 Task: Find connections with filter location Rabkavi with filter topic #productivitywith filter profile language German with filter current company PINKVILLA with filter school ICFAI Business School with filter industry Technology, Information and Media with filter service category Home Networking with filter keywords title Couples Counselor
Action: Mouse moved to (476, 49)
Screenshot: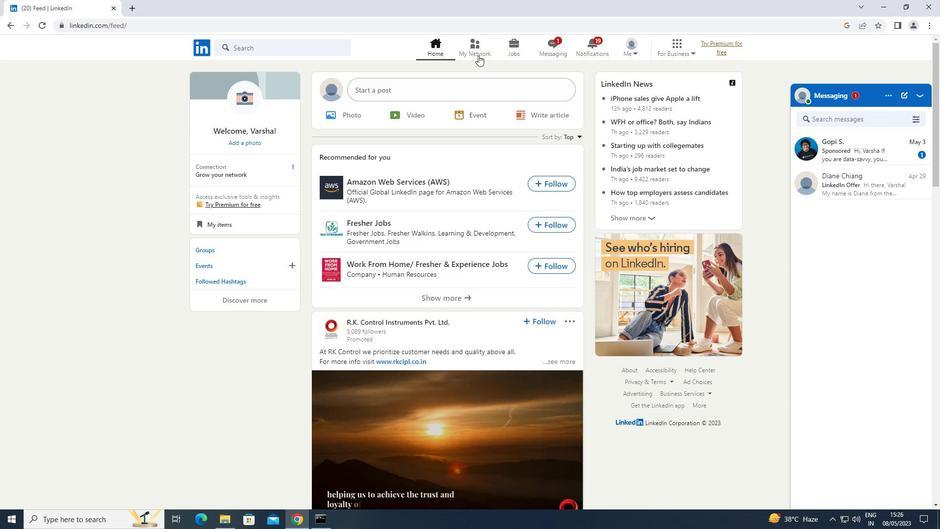 
Action: Mouse pressed left at (476, 49)
Screenshot: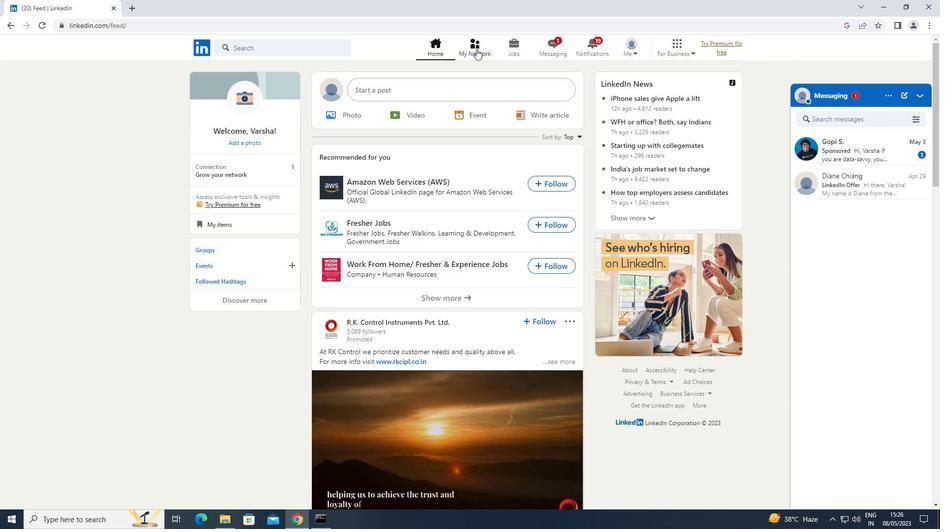 
Action: Mouse moved to (267, 102)
Screenshot: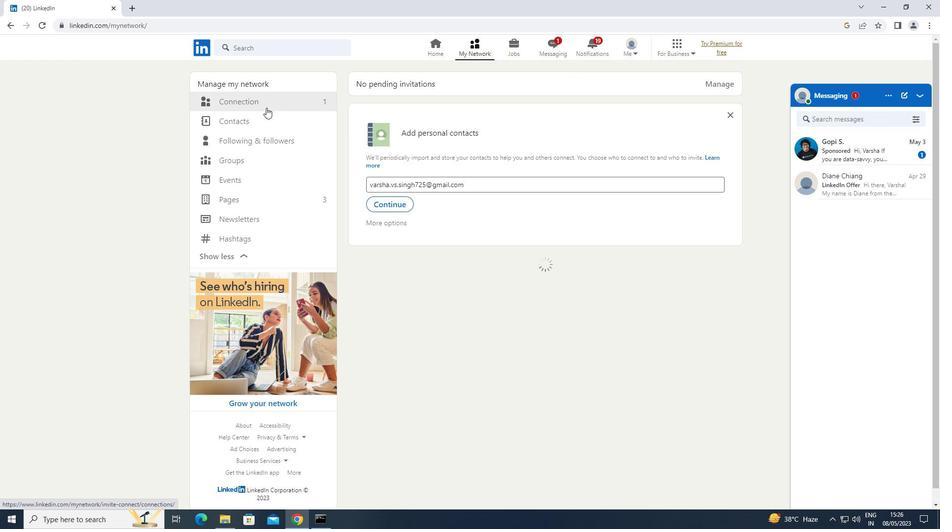 
Action: Mouse pressed left at (267, 102)
Screenshot: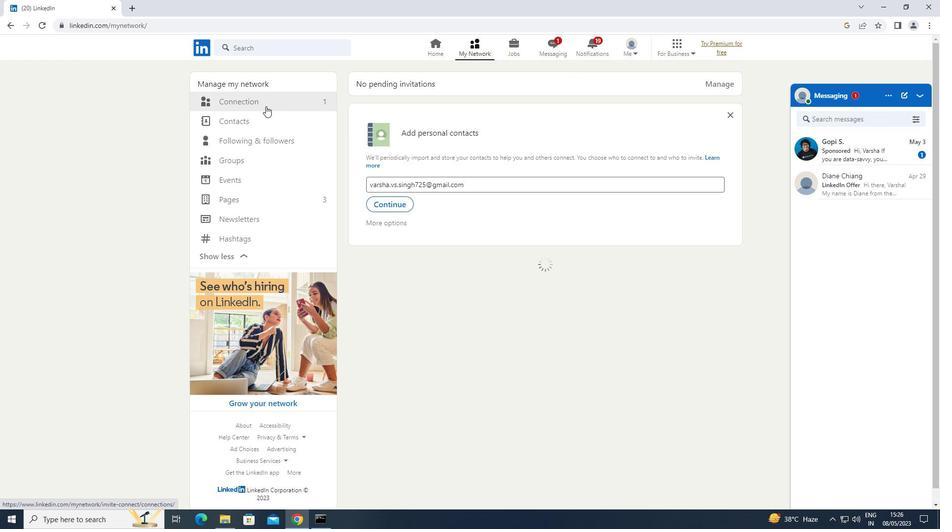 
Action: Mouse moved to (551, 103)
Screenshot: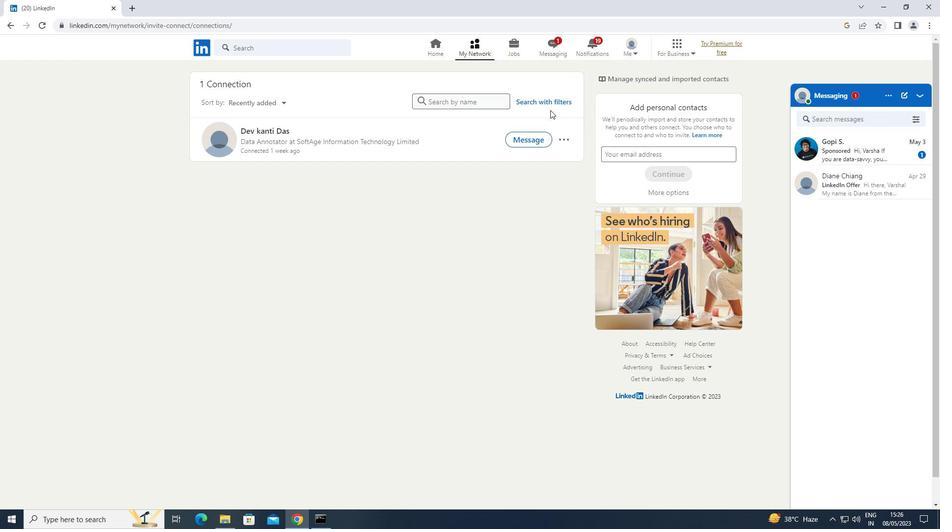 
Action: Mouse pressed left at (551, 103)
Screenshot: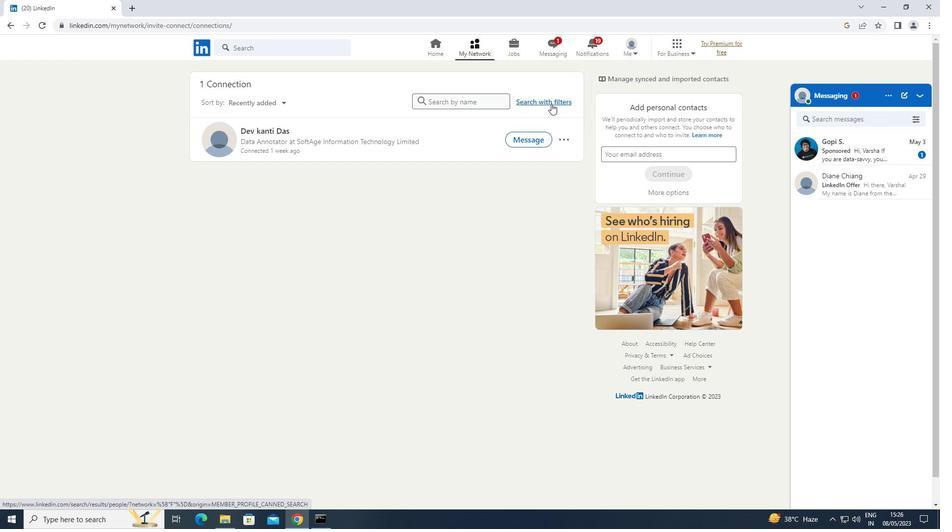 
Action: Mouse moved to (498, 70)
Screenshot: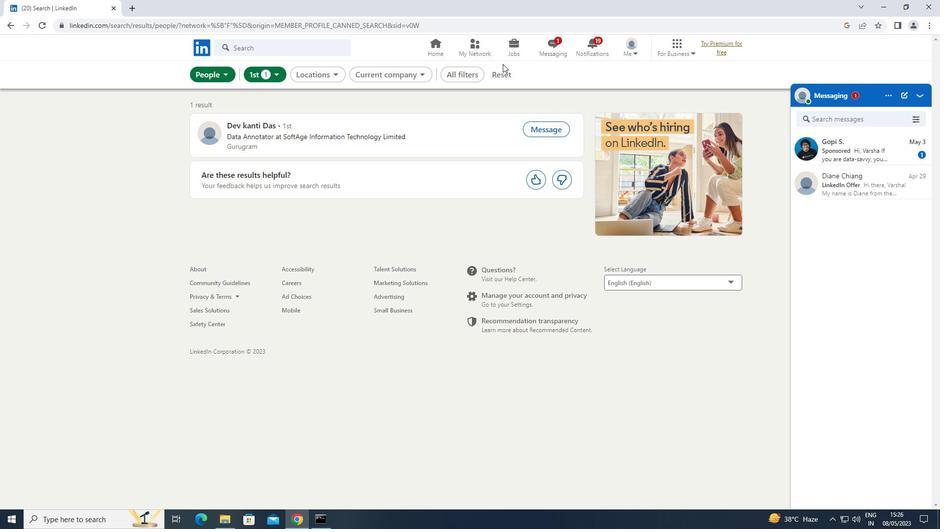 
Action: Mouse pressed left at (498, 70)
Screenshot: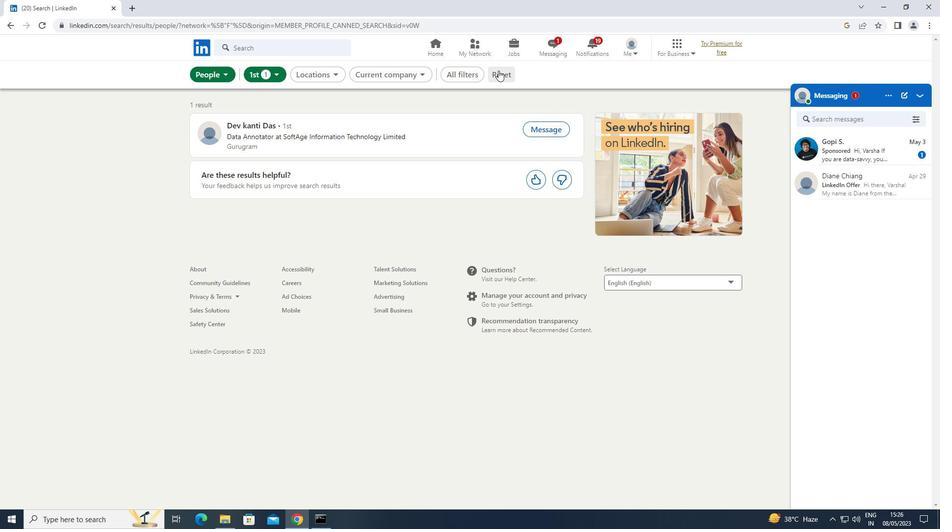
Action: Mouse moved to (493, 74)
Screenshot: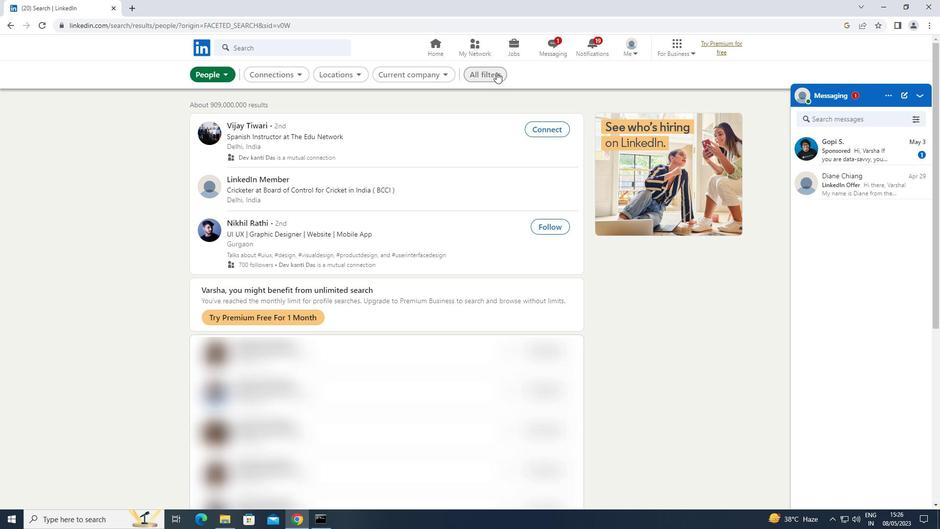 
Action: Mouse pressed left at (493, 74)
Screenshot: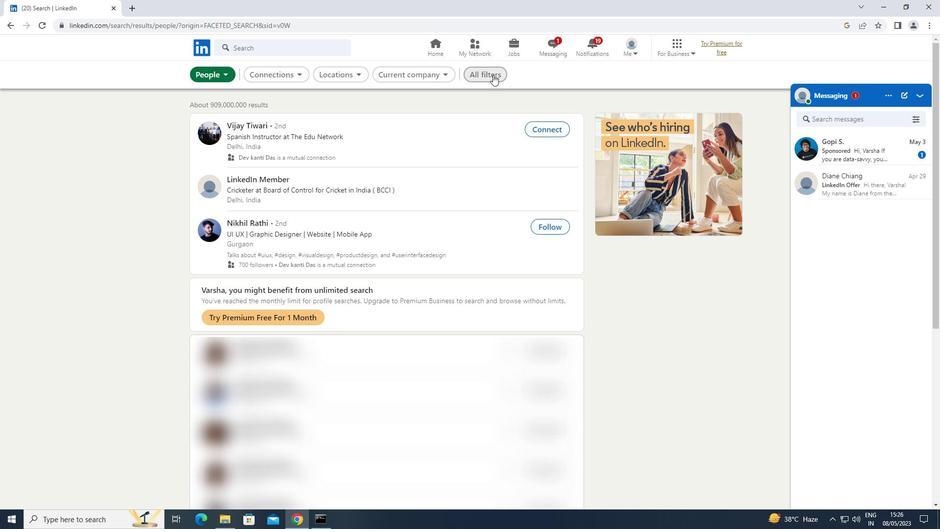 
Action: Mouse moved to (757, 193)
Screenshot: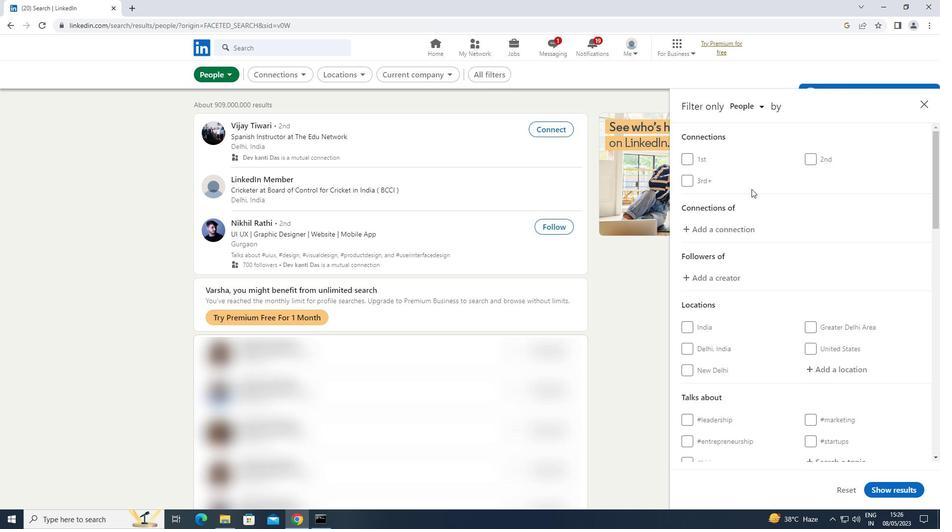 
Action: Mouse scrolled (757, 192) with delta (0, 0)
Screenshot: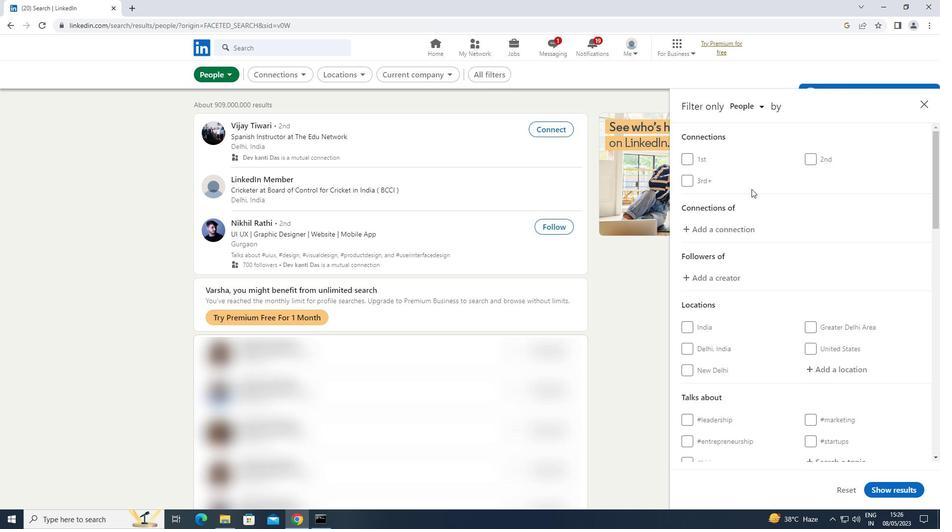 
Action: Mouse moved to (759, 194)
Screenshot: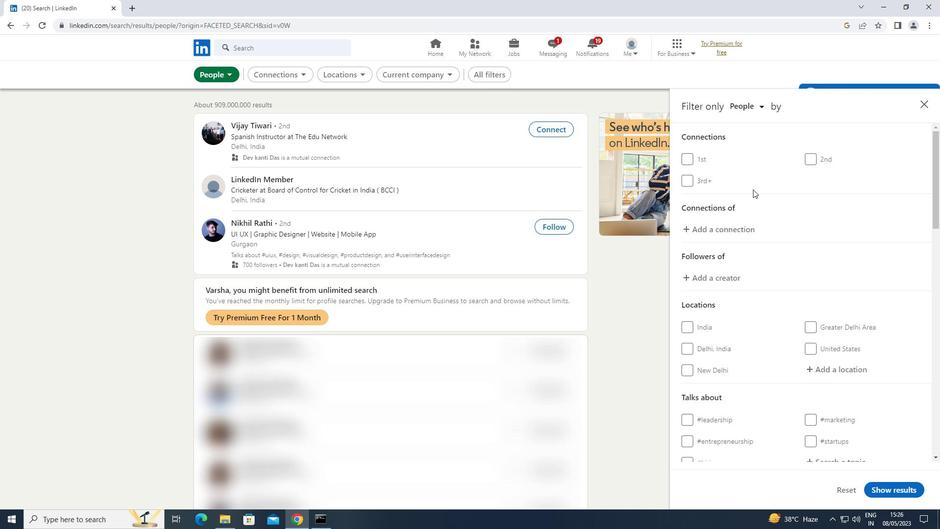 
Action: Mouse scrolled (759, 194) with delta (0, 0)
Screenshot: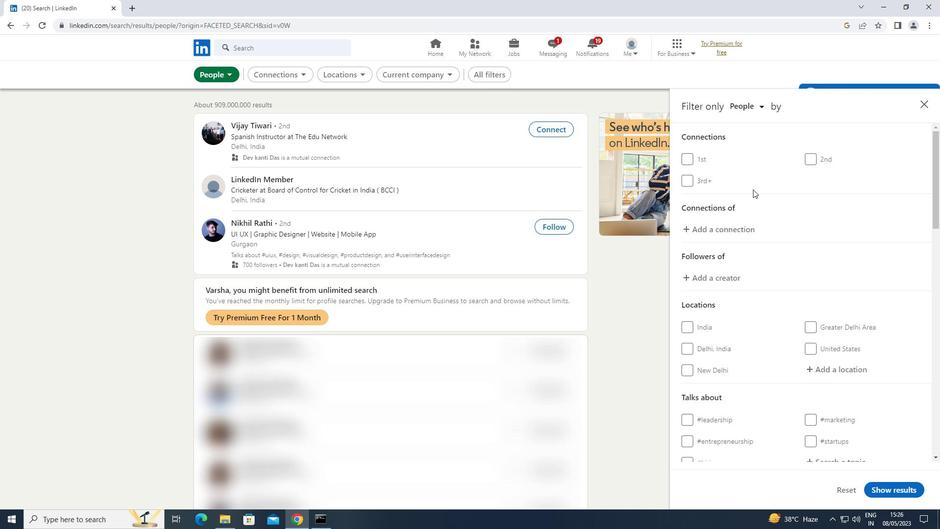
Action: Mouse moved to (840, 271)
Screenshot: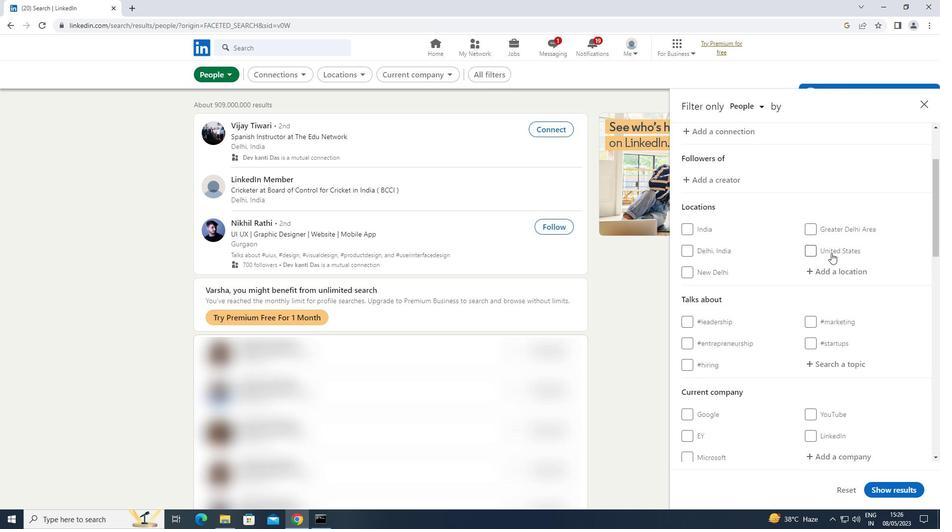 
Action: Mouse pressed left at (840, 271)
Screenshot: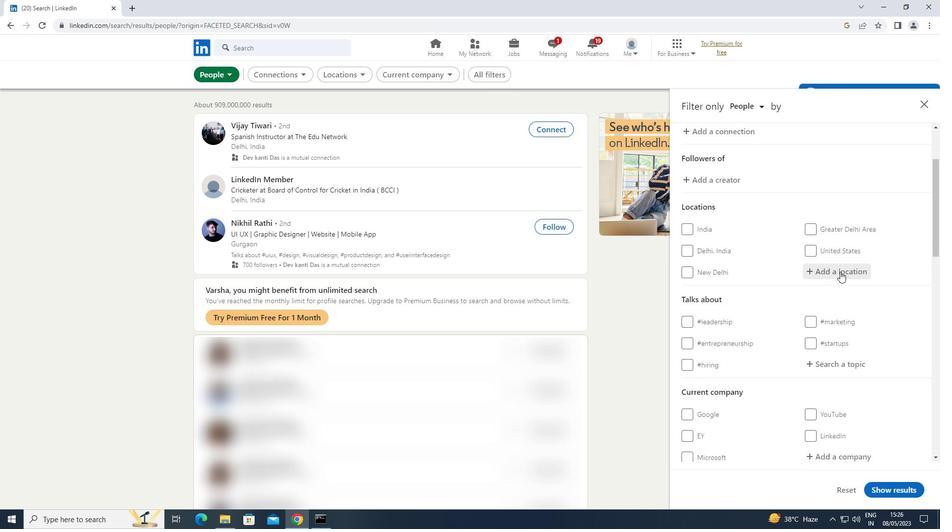 
Action: Mouse moved to (841, 271)
Screenshot: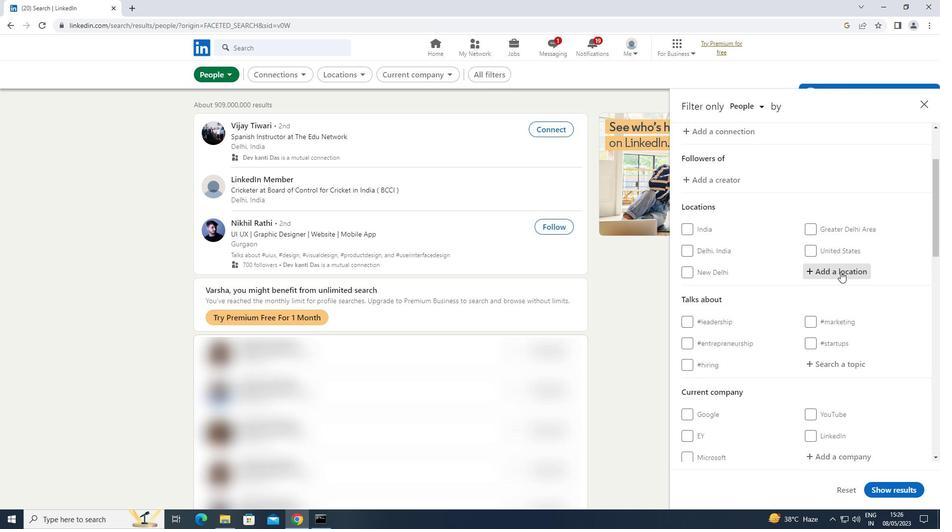 
Action: Key pressed <Key.shift>RABKAVI
Screenshot: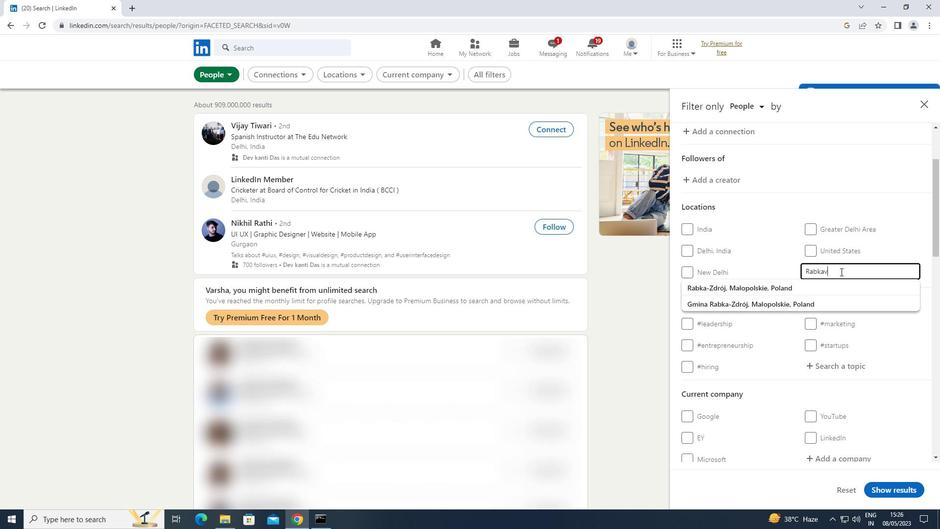 
Action: Mouse moved to (828, 364)
Screenshot: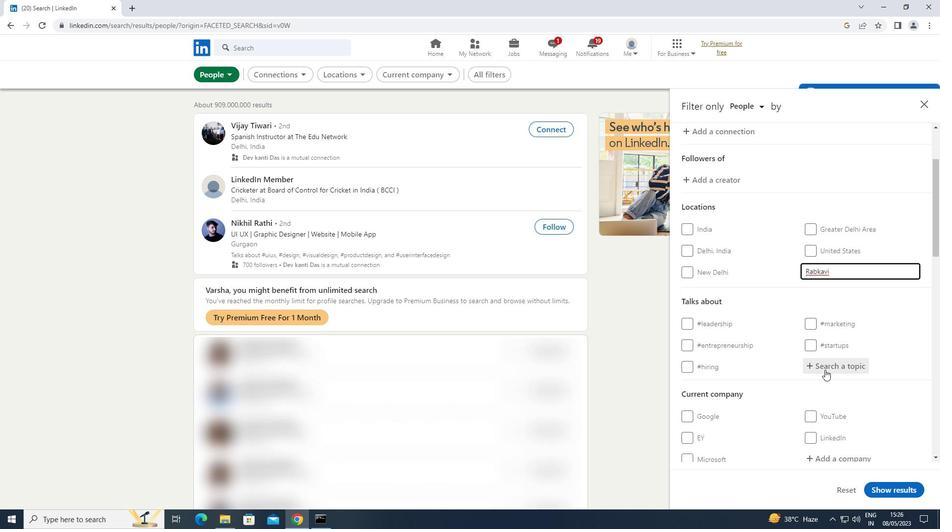 
Action: Mouse pressed left at (828, 364)
Screenshot: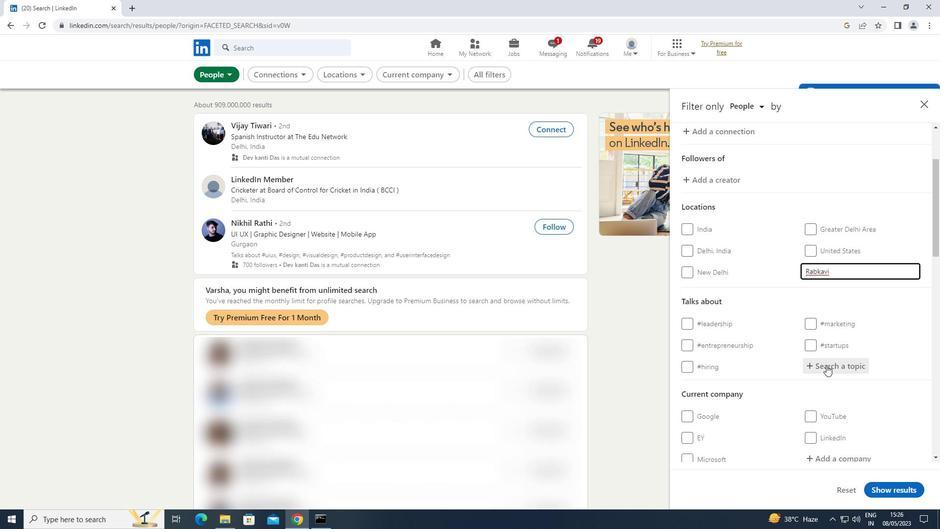 
Action: Key pressed PRODUCTIVITY
Screenshot: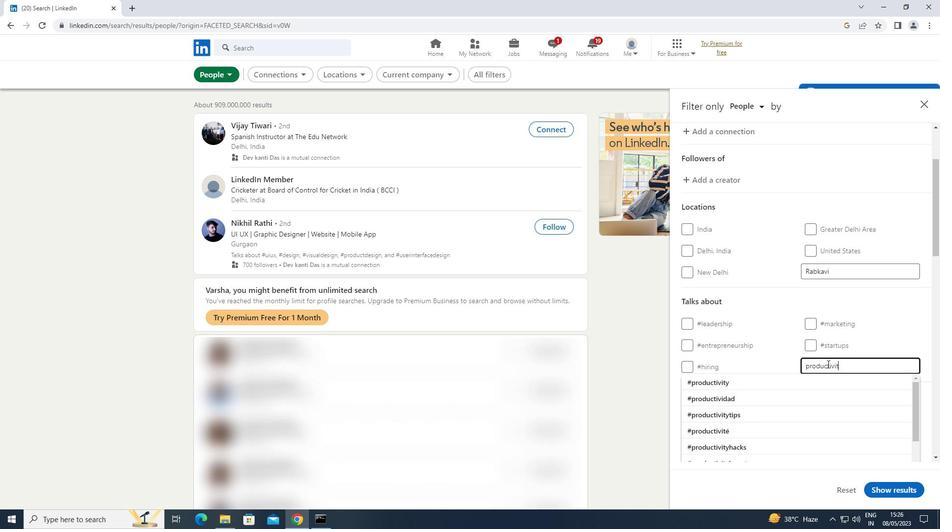 
Action: Mouse moved to (755, 384)
Screenshot: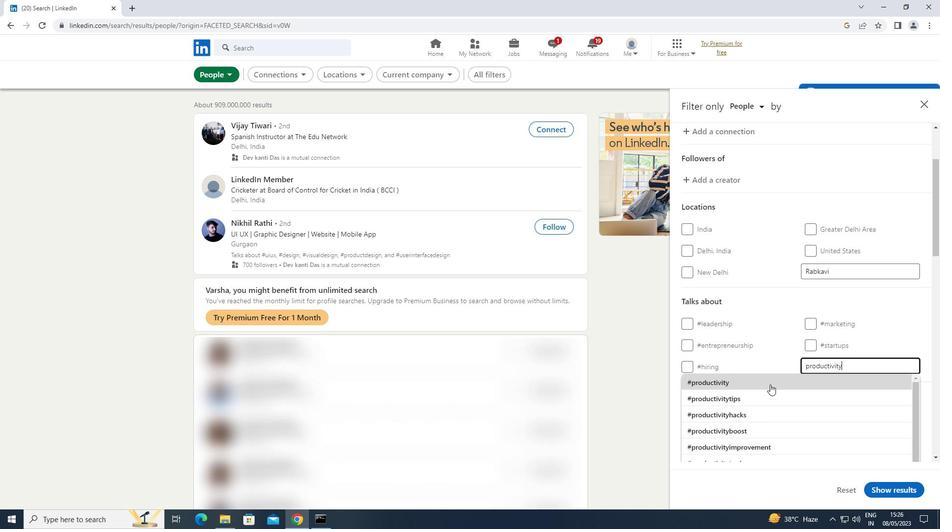 
Action: Mouse pressed left at (755, 384)
Screenshot: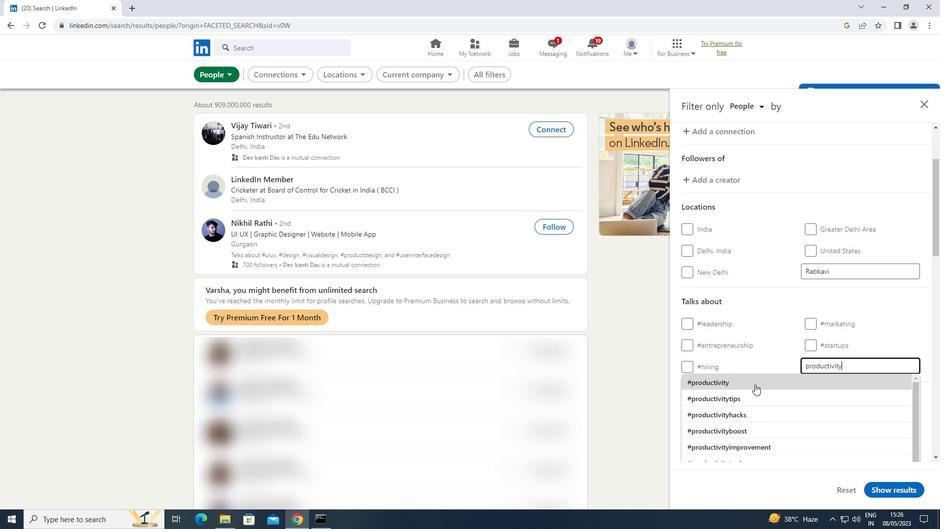 
Action: Mouse scrolled (755, 384) with delta (0, 0)
Screenshot: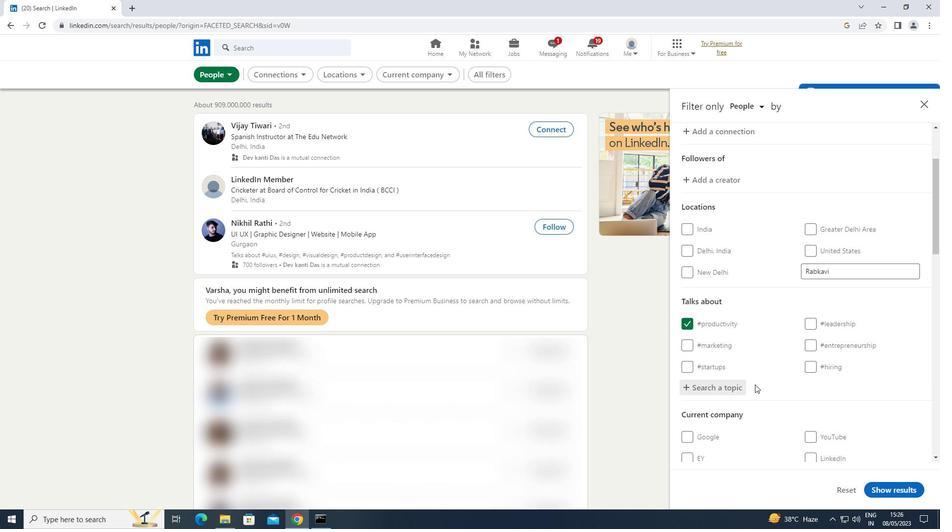 
Action: Mouse scrolled (755, 384) with delta (0, 0)
Screenshot: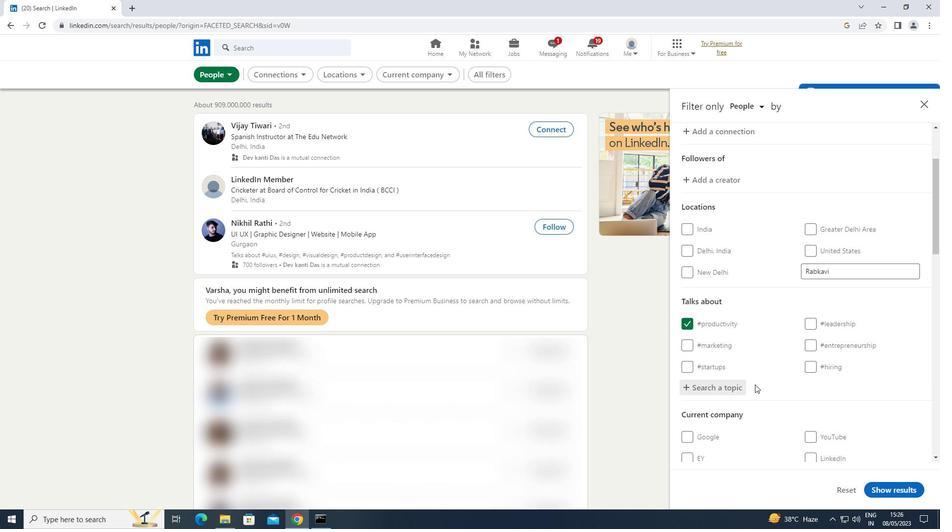 
Action: Mouse moved to (755, 384)
Screenshot: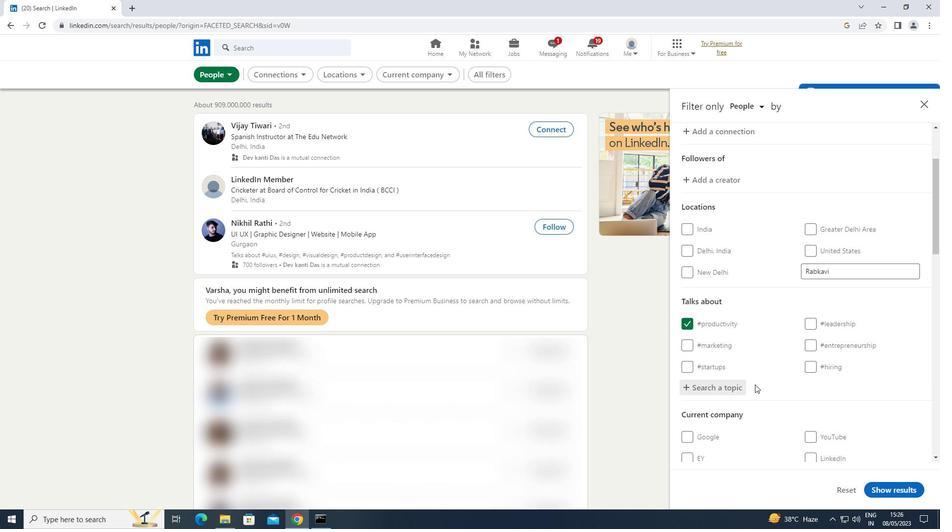 
Action: Mouse scrolled (755, 384) with delta (0, 0)
Screenshot: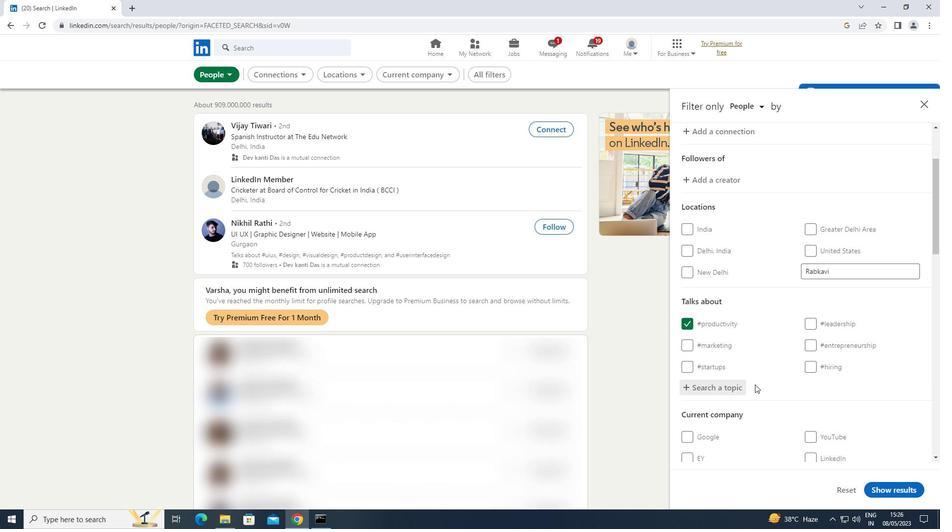 
Action: Mouse scrolled (755, 384) with delta (0, 0)
Screenshot: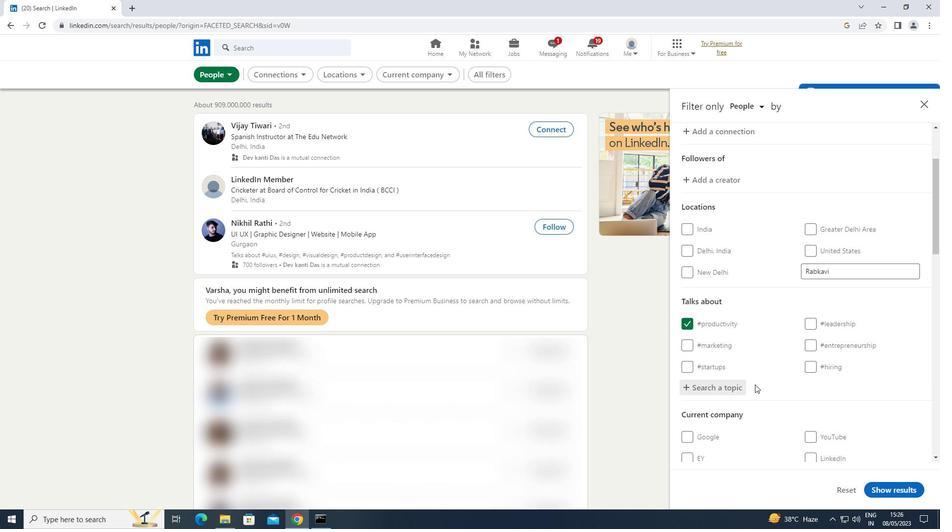 
Action: Mouse moved to (755, 385)
Screenshot: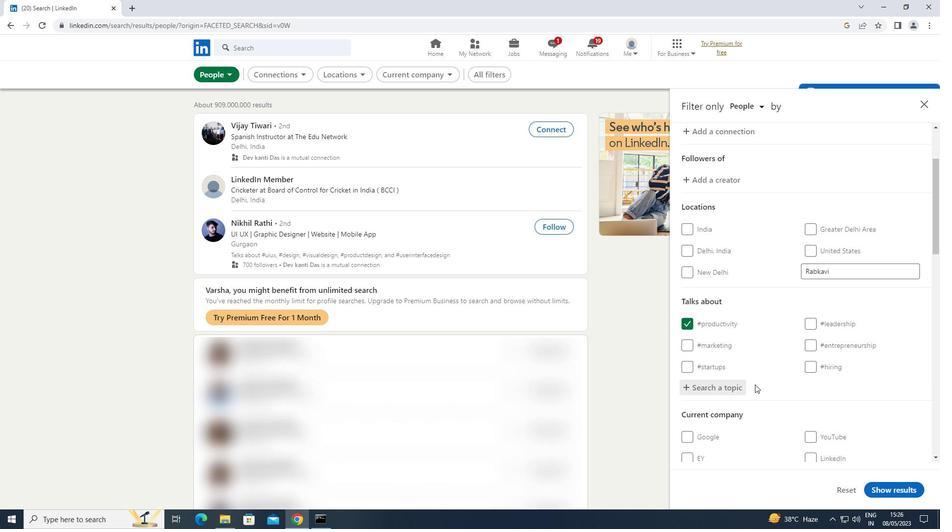 
Action: Mouse scrolled (755, 384) with delta (0, 0)
Screenshot: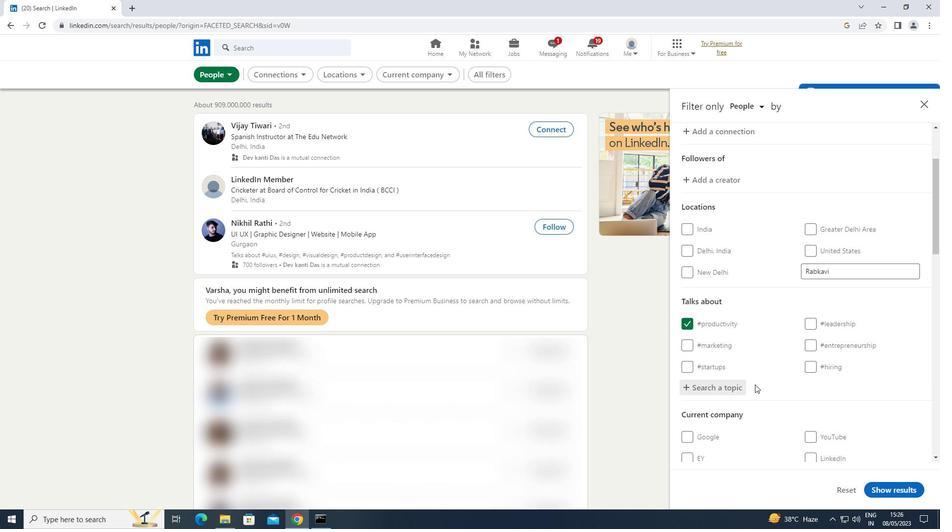 
Action: Mouse moved to (755, 385)
Screenshot: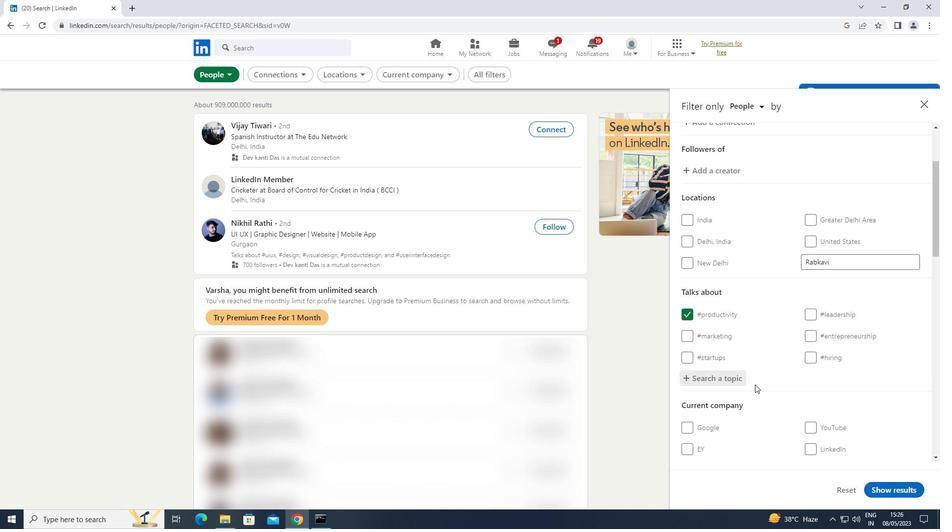 
Action: Mouse scrolled (755, 385) with delta (0, 0)
Screenshot: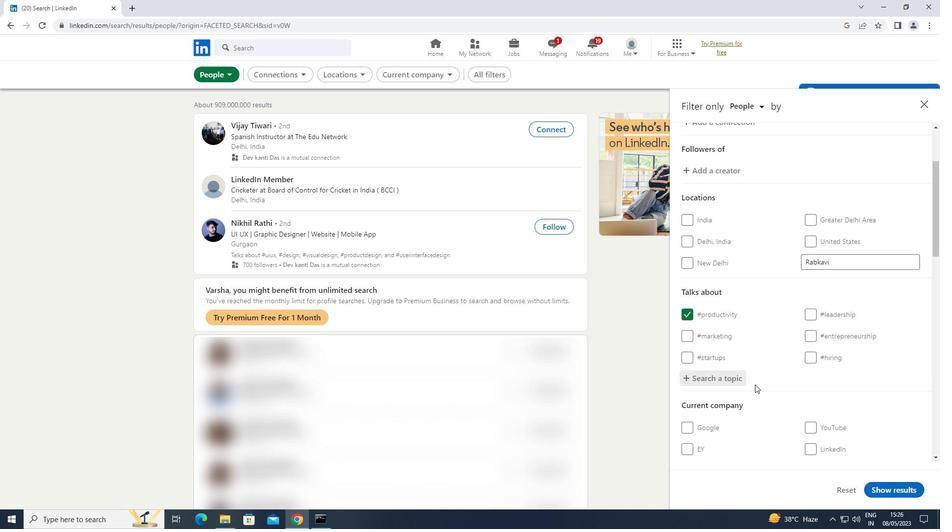
Action: Mouse scrolled (755, 385) with delta (0, 0)
Screenshot: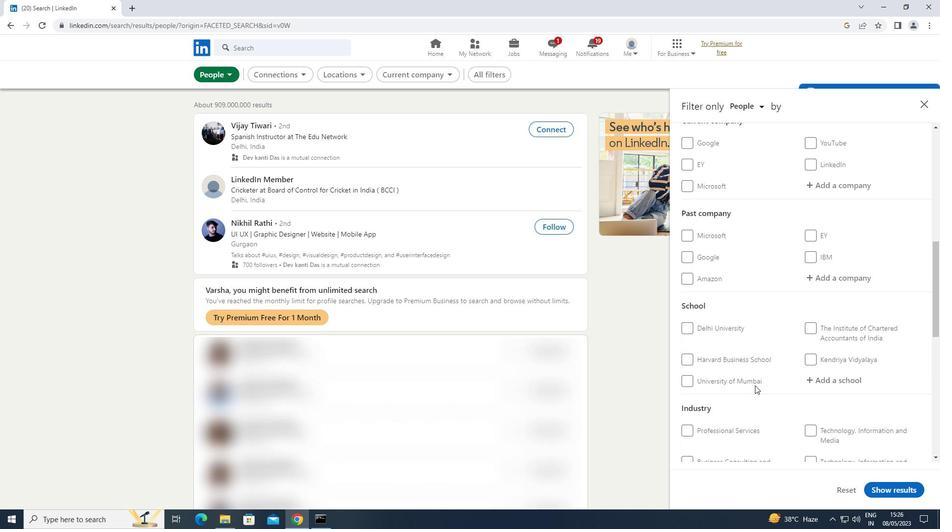 
Action: Mouse scrolled (755, 385) with delta (0, 0)
Screenshot: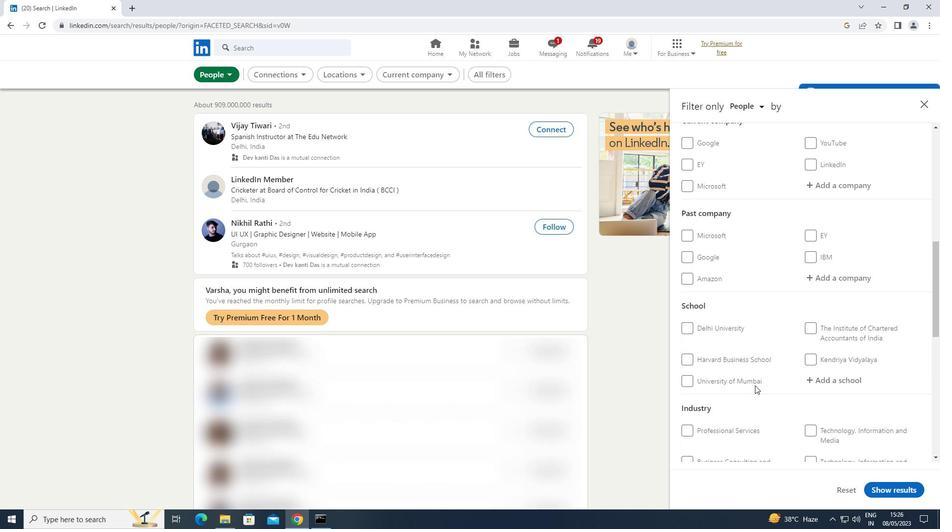 
Action: Mouse scrolled (755, 385) with delta (0, 0)
Screenshot: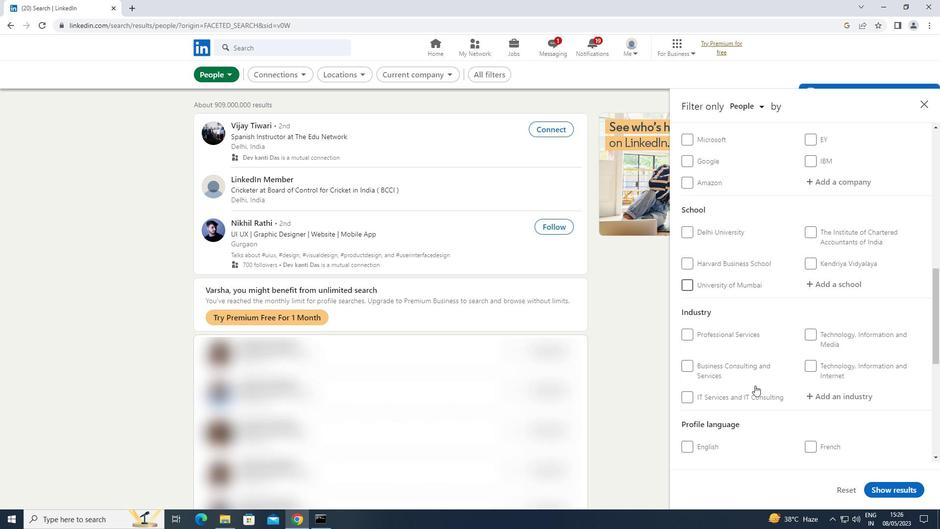 
Action: Mouse moved to (685, 436)
Screenshot: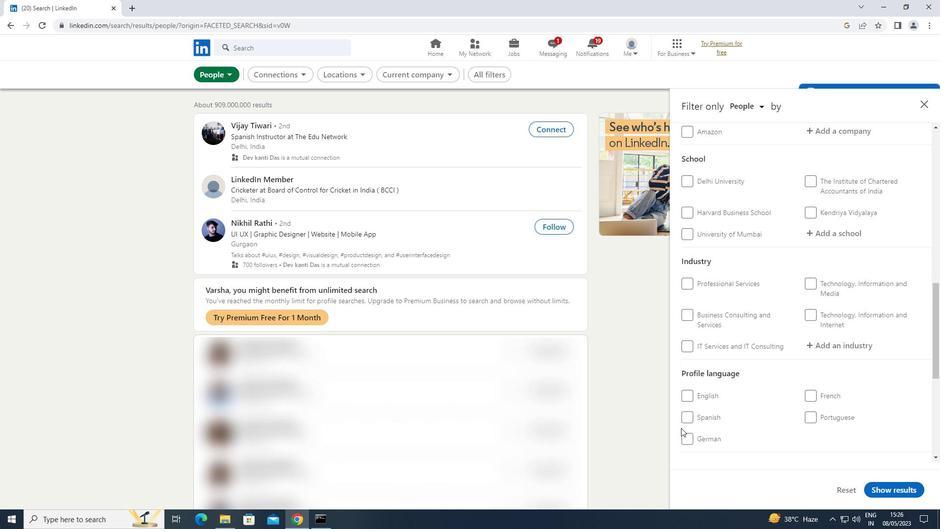 
Action: Mouse pressed left at (685, 436)
Screenshot: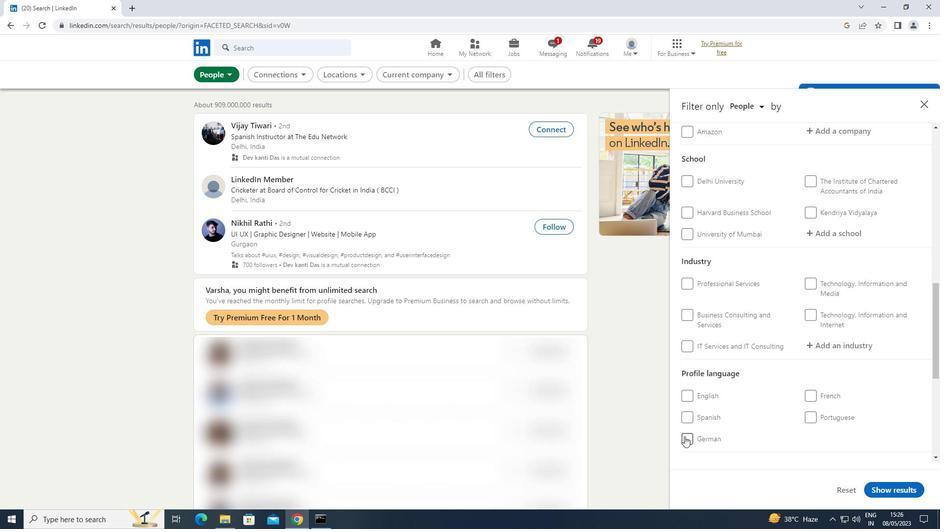 
Action: Mouse moved to (689, 434)
Screenshot: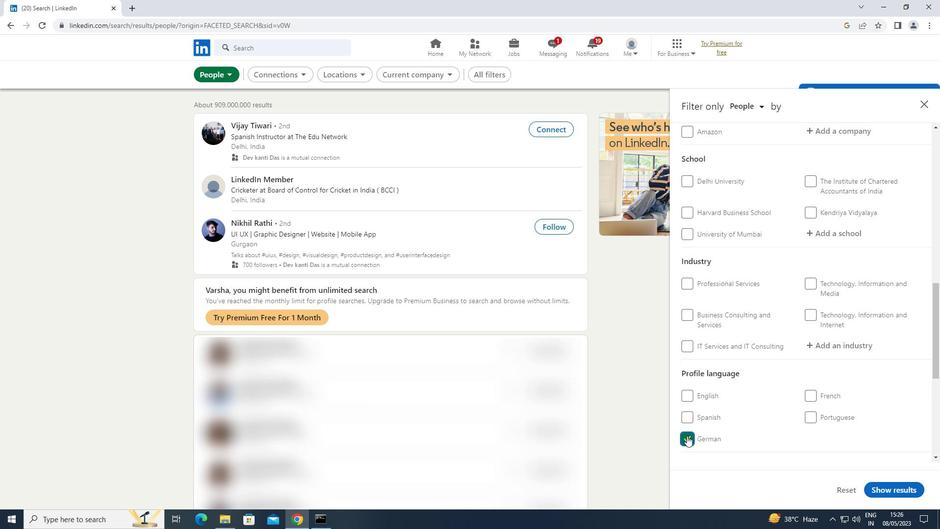 
Action: Mouse scrolled (689, 435) with delta (0, 0)
Screenshot: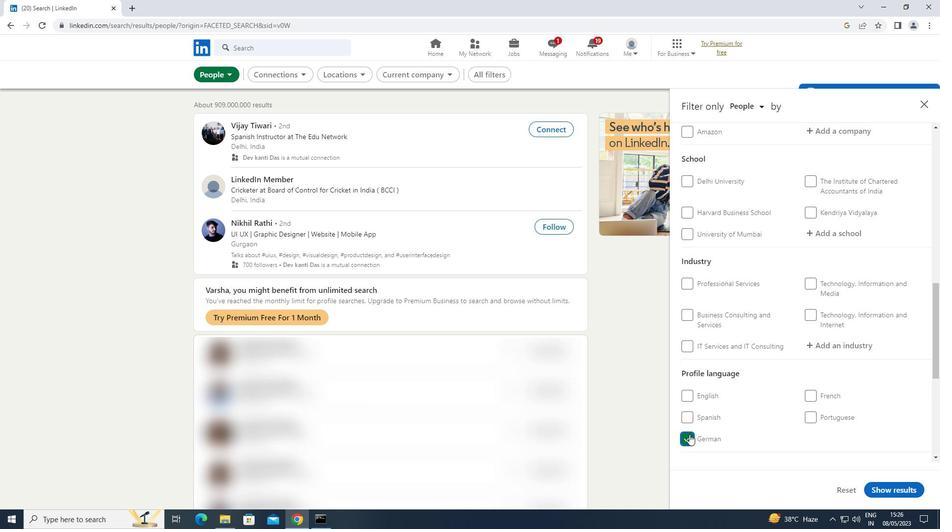 
Action: Mouse scrolled (689, 435) with delta (0, 0)
Screenshot: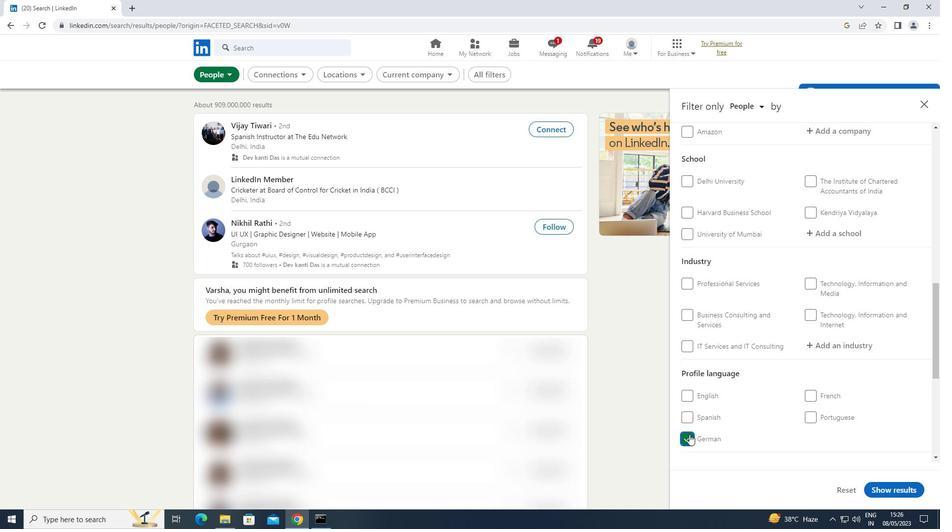 
Action: Mouse moved to (690, 434)
Screenshot: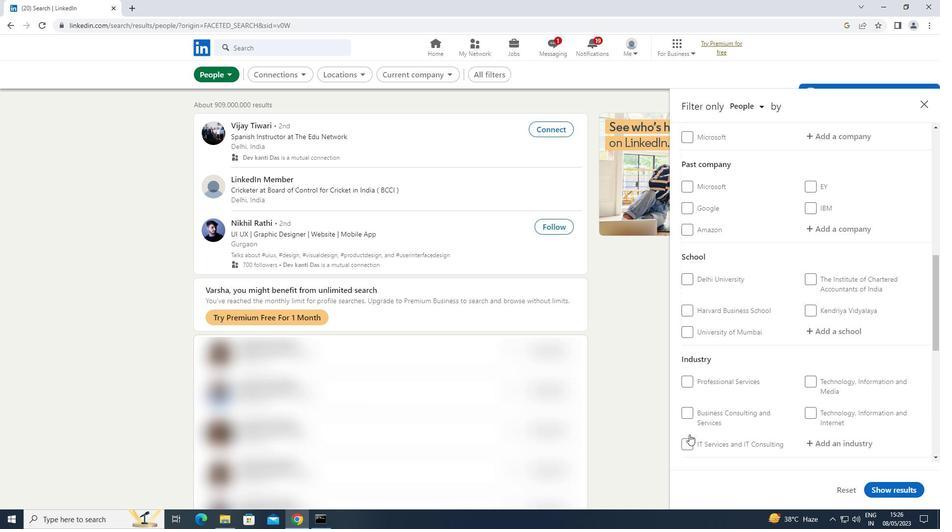 
Action: Mouse scrolled (690, 434) with delta (0, 0)
Screenshot: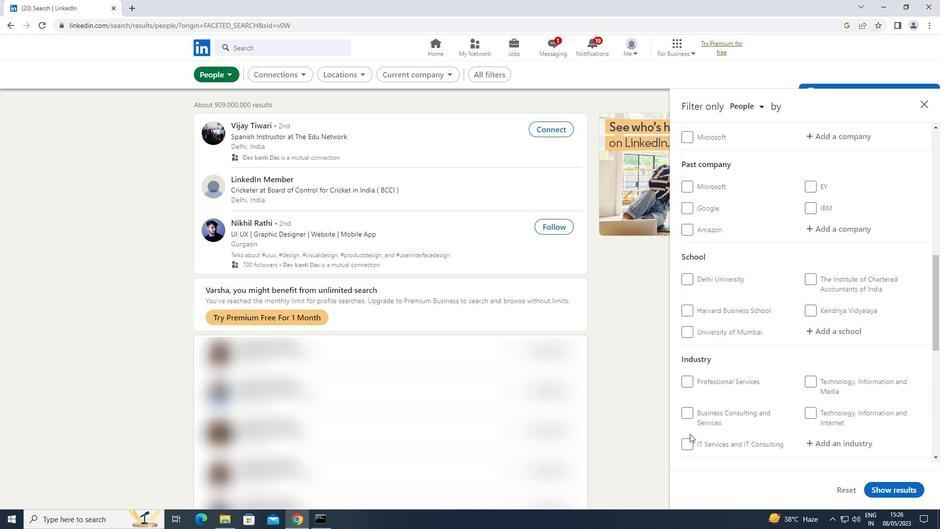 
Action: Mouse scrolled (690, 434) with delta (0, 0)
Screenshot: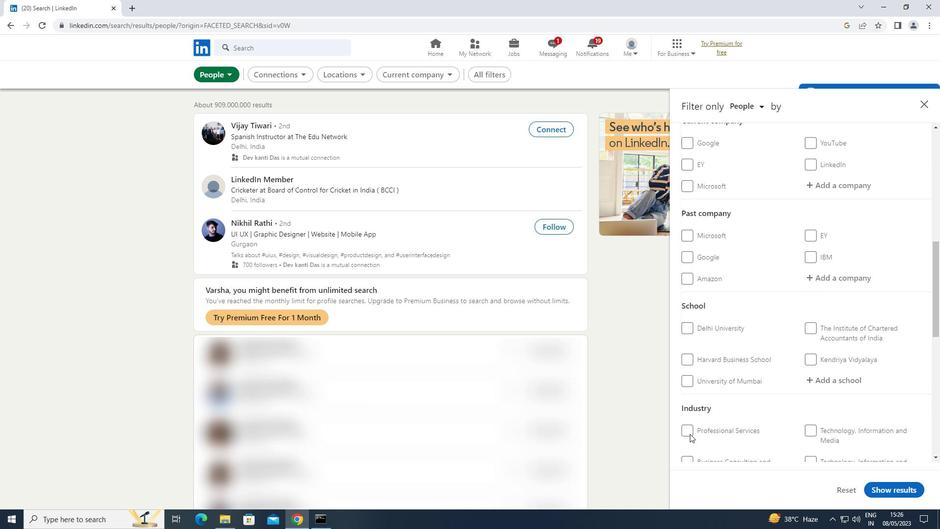 
Action: Mouse moved to (859, 231)
Screenshot: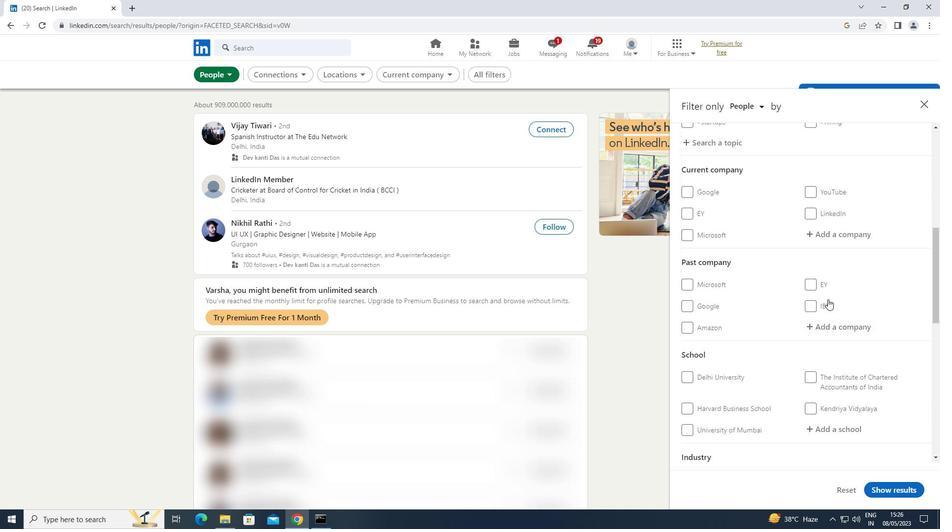 
Action: Mouse pressed left at (859, 231)
Screenshot: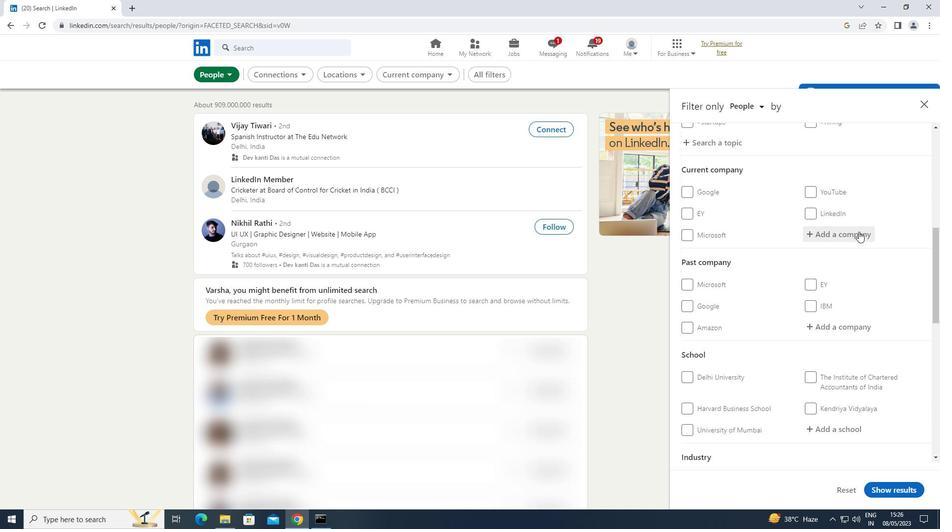 
Action: Key pressed <Key.shift><Key.shift><Key.shift><Key.shift><Key.shift>PINKVILL
Screenshot: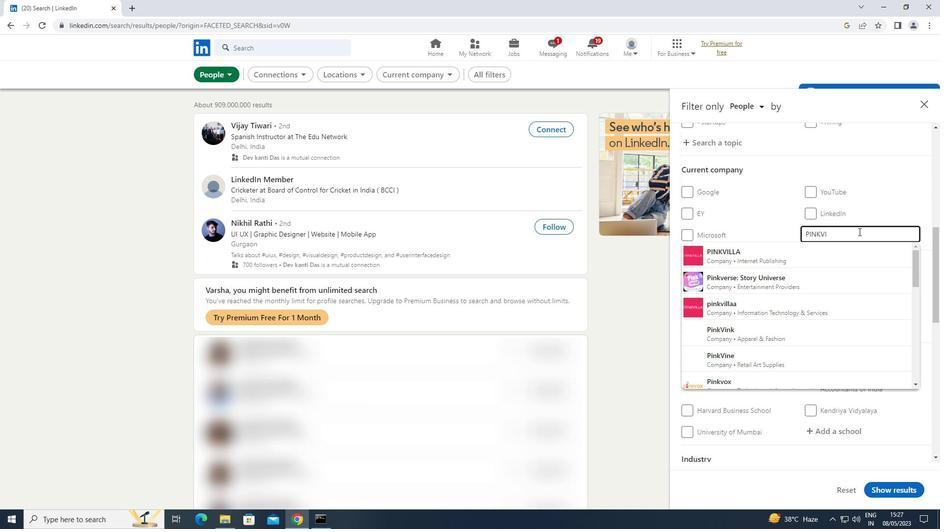 
Action: Mouse moved to (784, 251)
Screenshot: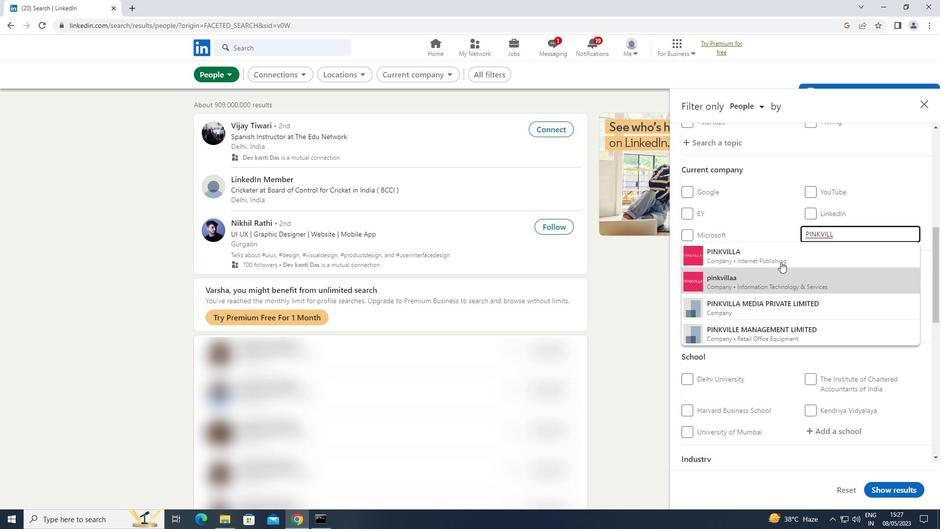 
Action: Mouse pressed left at (784, 251)
Screenshot: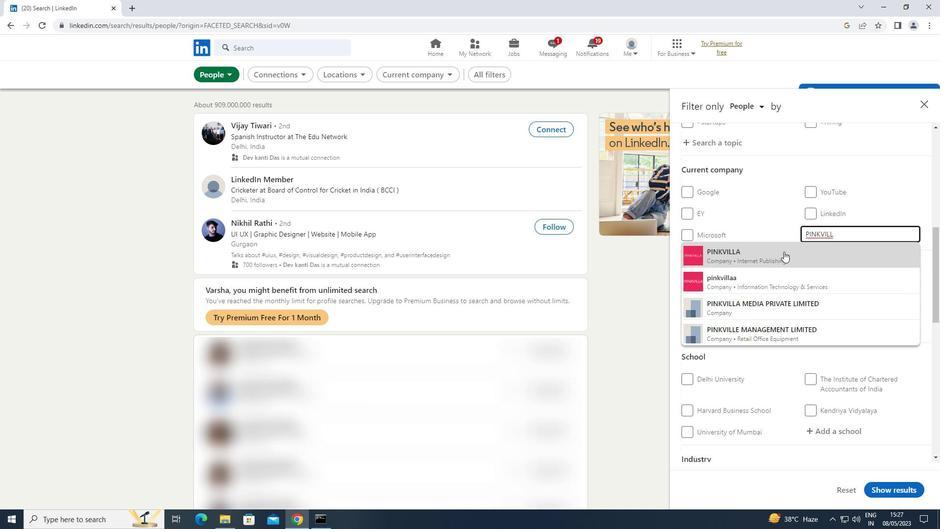 
Action: Mouse scrolled (784, 251) with delta (0, 0)
Screenshot: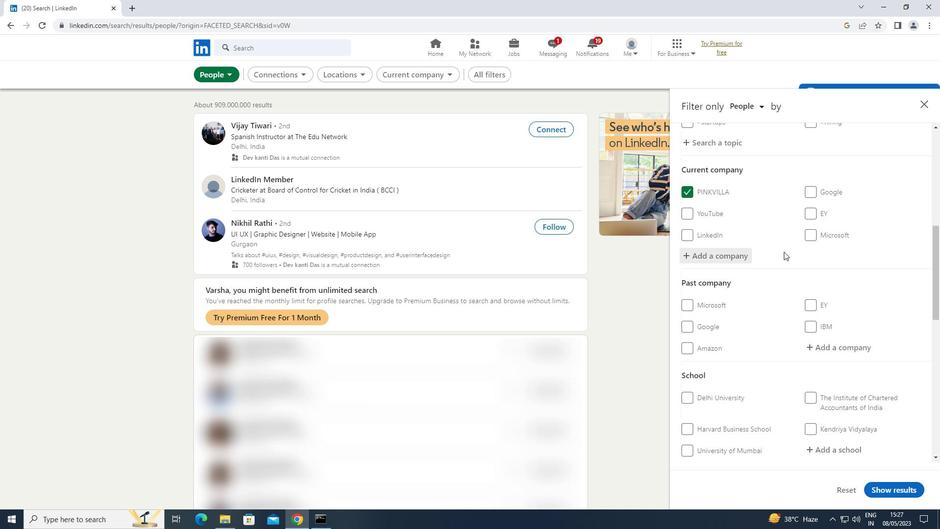 
Action: Mouse scrolled (784, 251) with delta (0, 0)
Screenshot: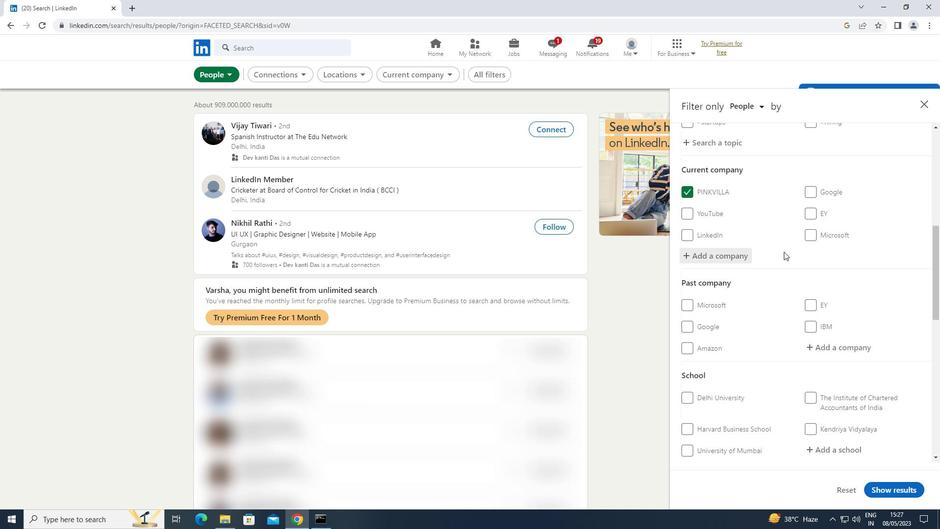 
Action: Mouse moved to (785, 251)
Screenshot: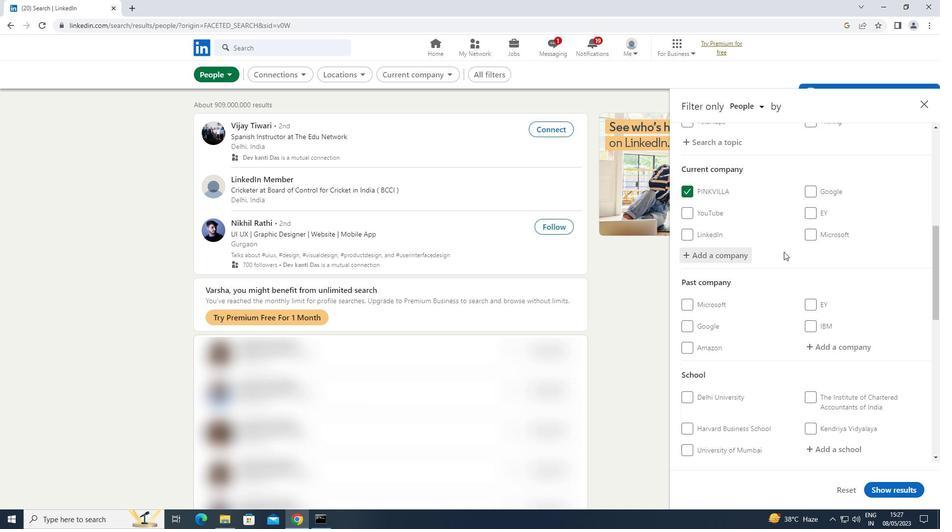 
Action: Mouse scrolled (785, 251) with delta (0, 0)
Screenshot: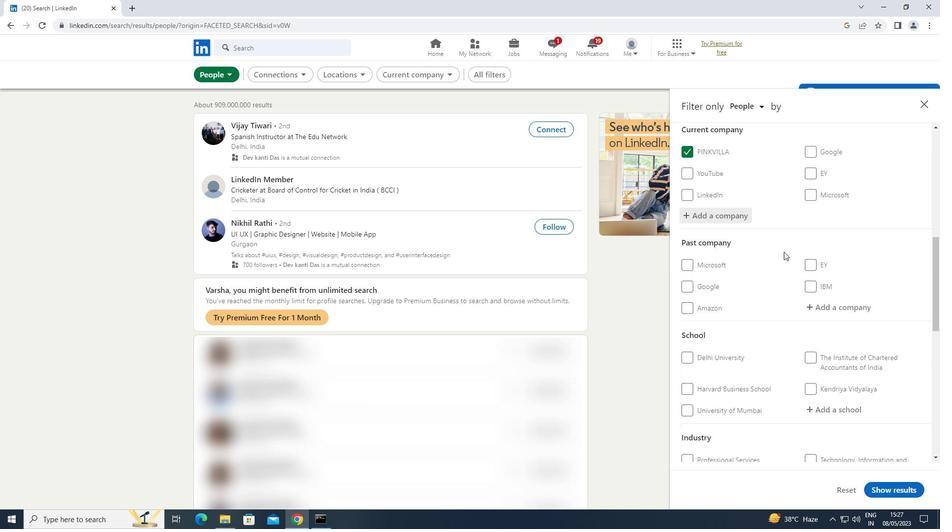 
Action: Mouse moved to (846, 304)
Screenshot: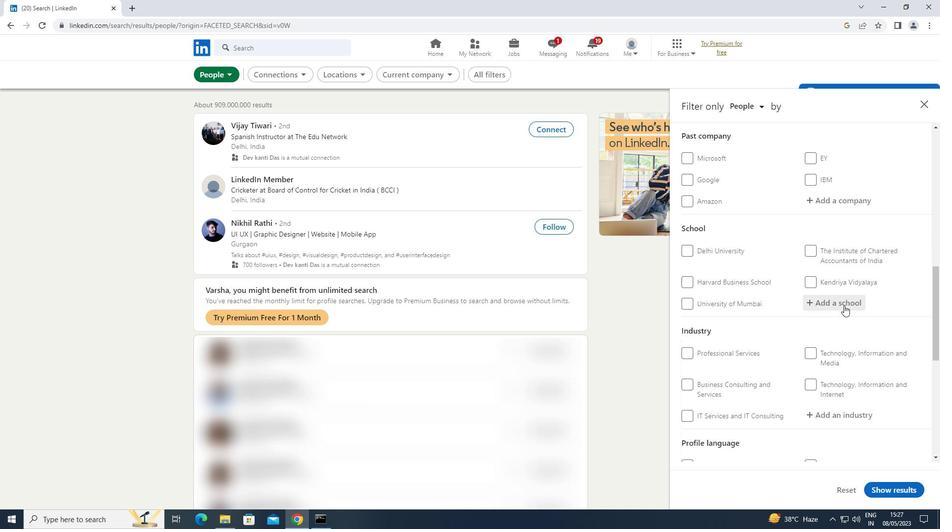 
Action: Mouse pressed left at (846, 304)
Screenshot: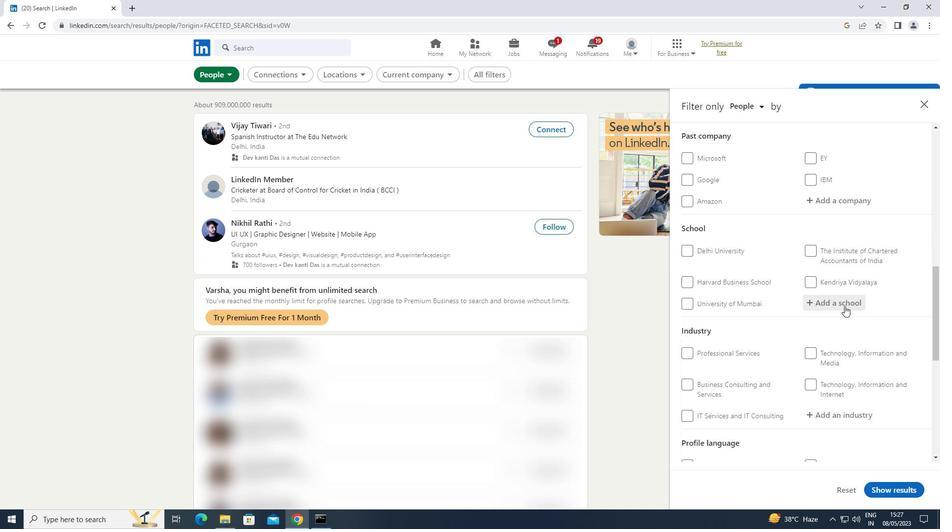 
Action: Mouse moved to (846, 304)
Screenshot: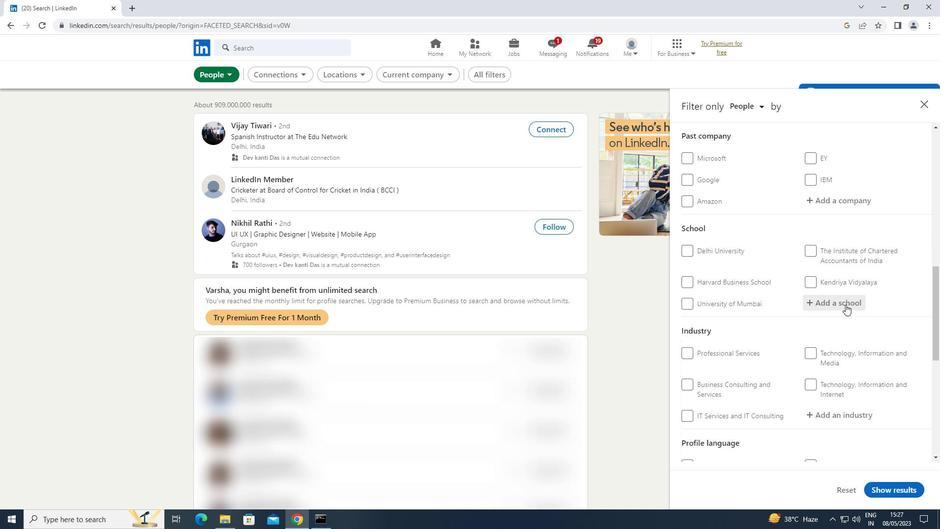 
Action: Key pressed <Key.shift>ICFAI
Screenshot: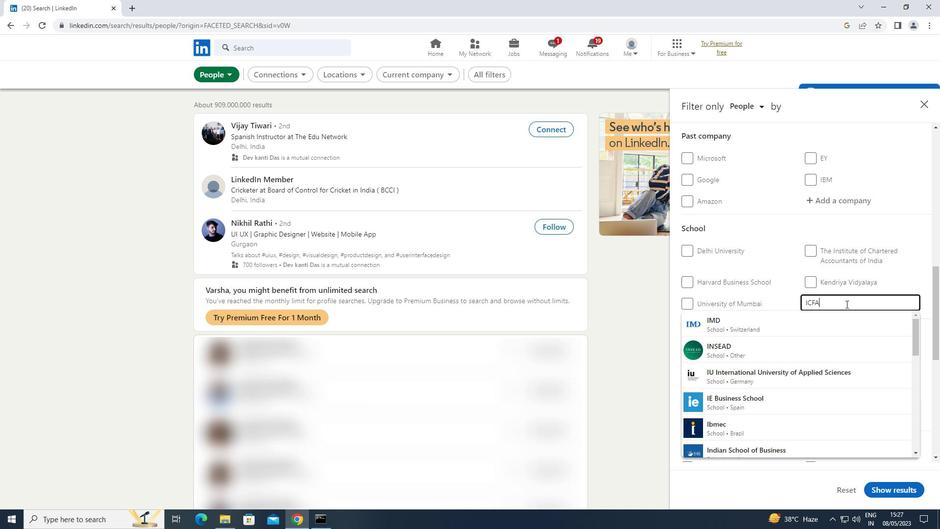 
Action: Mouse moved to (773, 323)
Screenshot: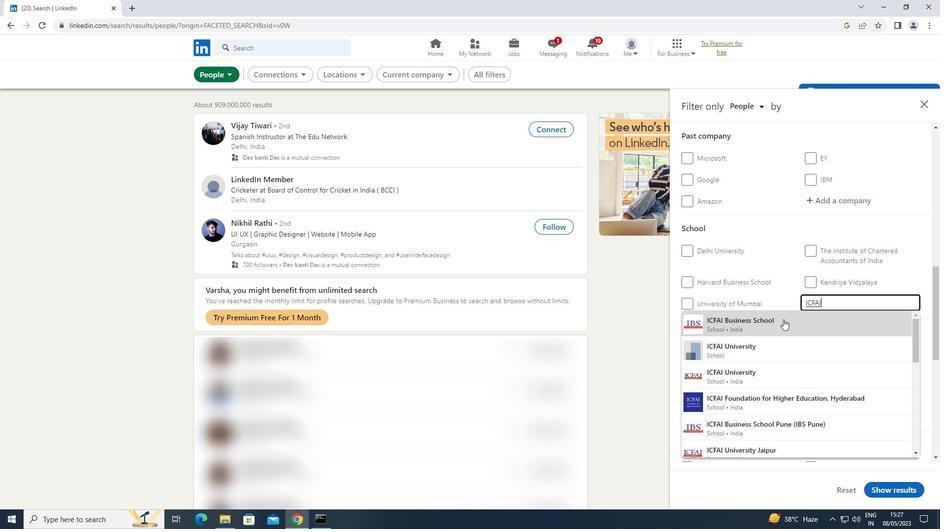
Action: Mouse pressed left at (773, 323)
Screenshot: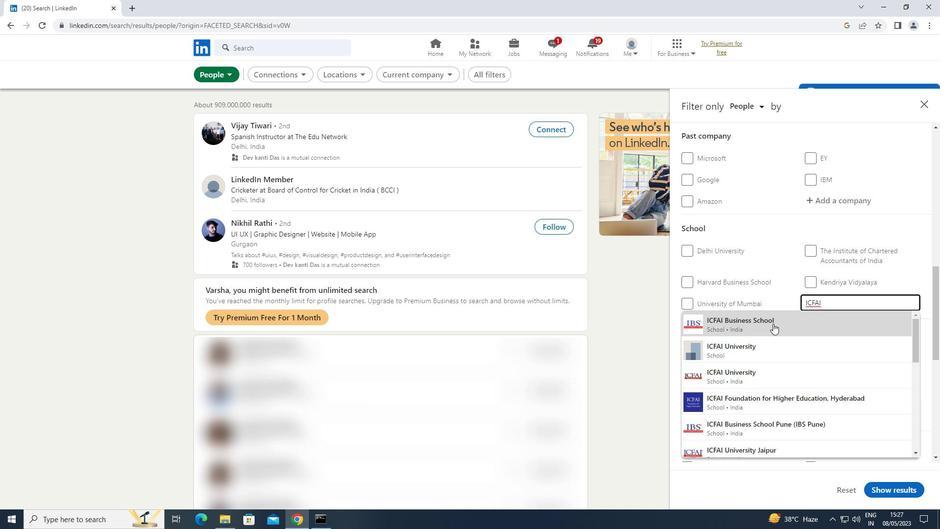 
Action: Mouse scrolled (773, 323) with delta (0, 0)
Screenshot: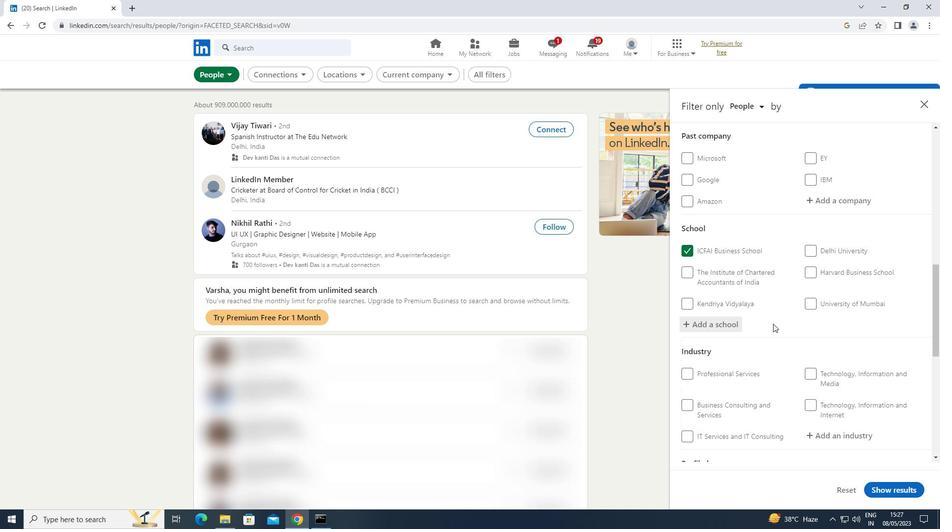 
Action: Mouse scrolled (773, 323) with delta (0, 0)
Screenshot: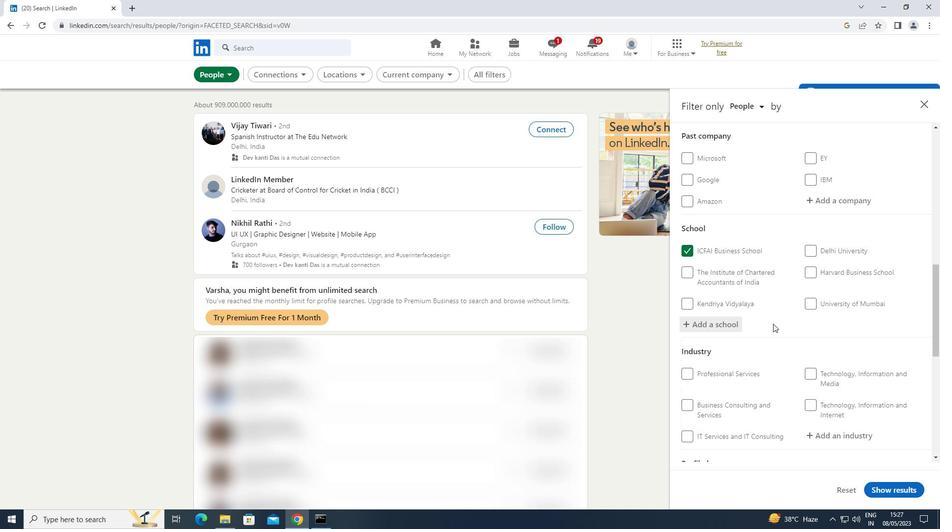 
Action: Mouse scrolled (773, 323) with delta (0, 0)
Screenshot: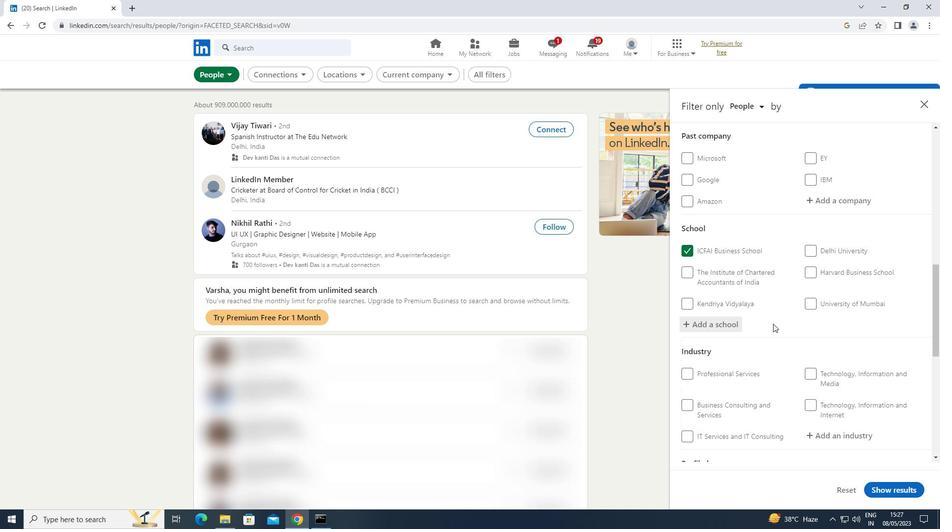 
Action: Mouse scrolled (773, 323) with delta (0, 0)
Screenshot: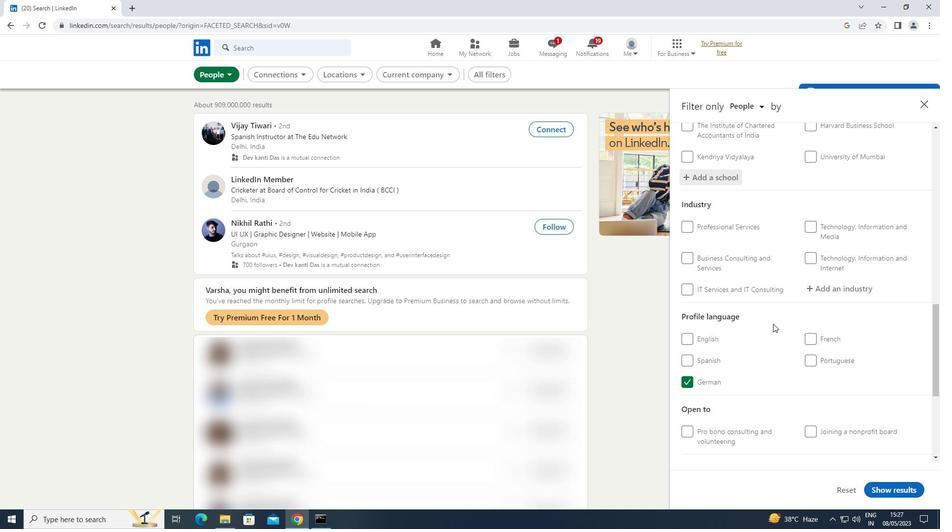 
Action: Mouse scrolled (773, 323) with delta (0, 0)
Screenshot: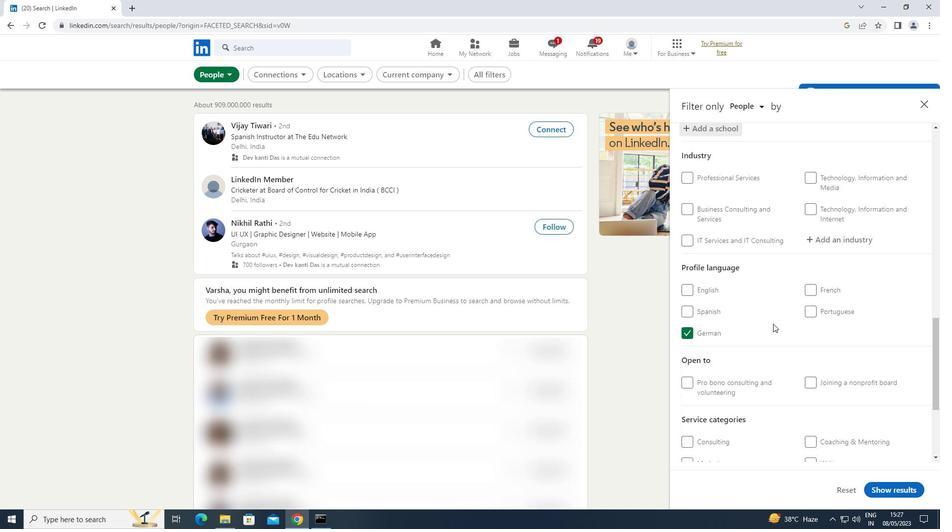 
Action: Mouse scrolled (773, 323) with delta (0, 0)
Screenshot: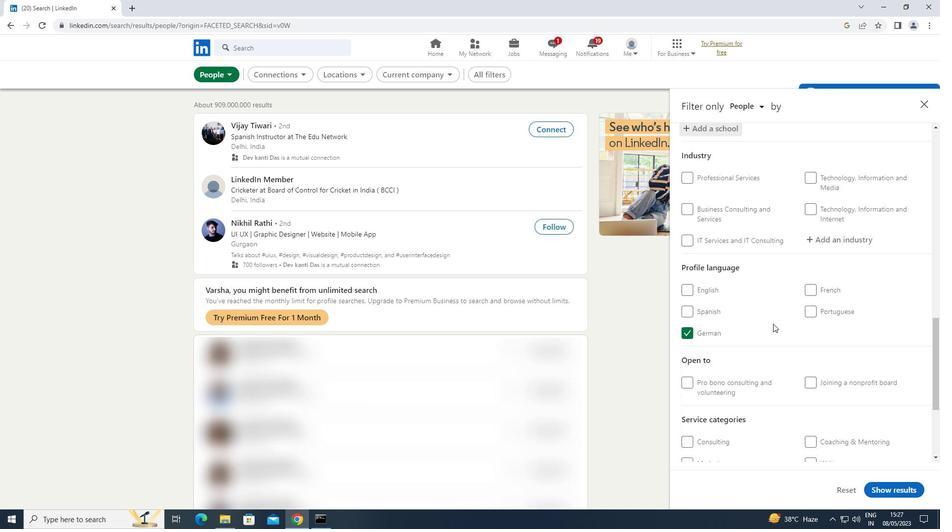 
Action: Mouse moved to (774, 323)
Screenshot: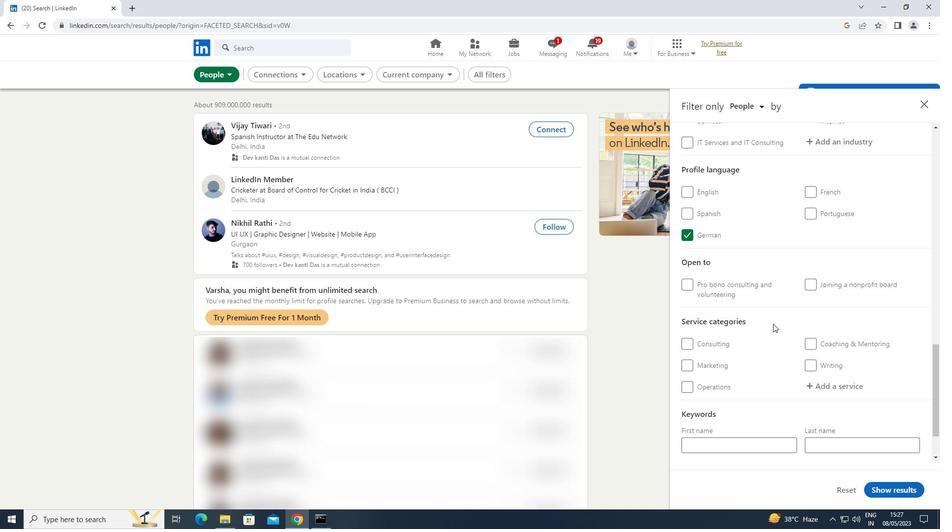 
Action: Mouse scrolled (774, 324) with delta (0, 0)
Screenshot: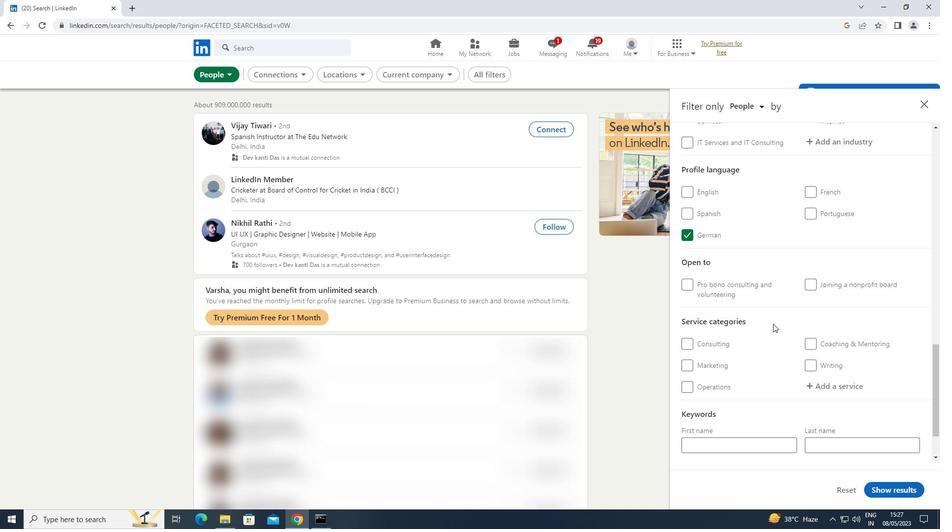
Action: Mouse moved to (775, 322)
Screenshot: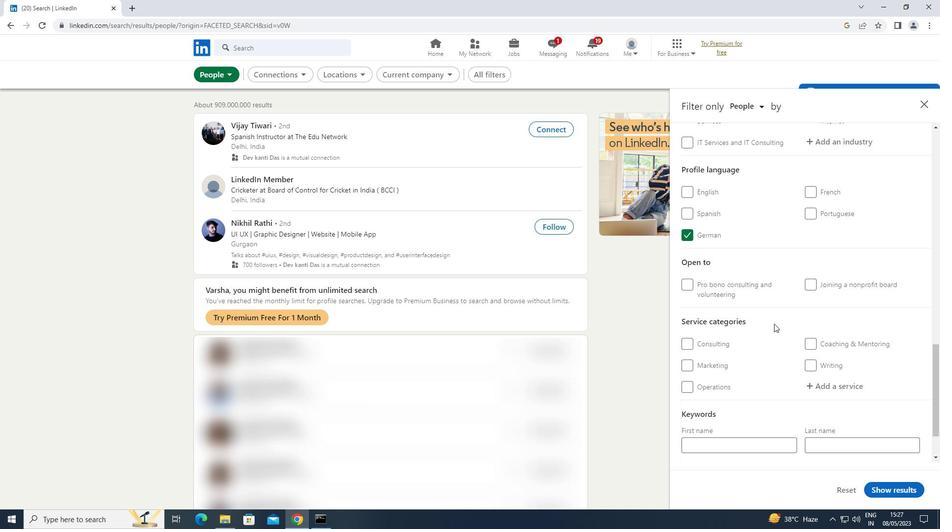 
Action: Mouse scrolled (775, 322) with delta (0, 0)
Screenshot: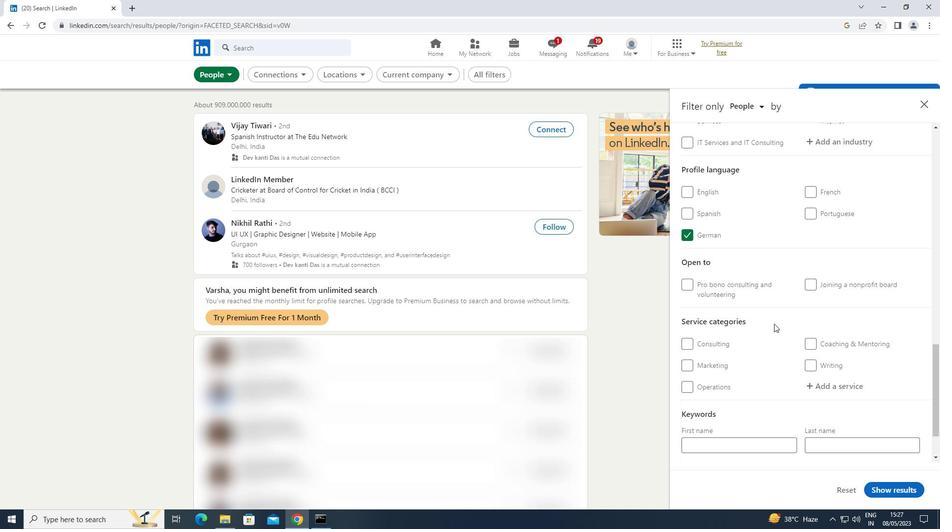 
Action: Mouse moved to (846, 241)
Screenshot: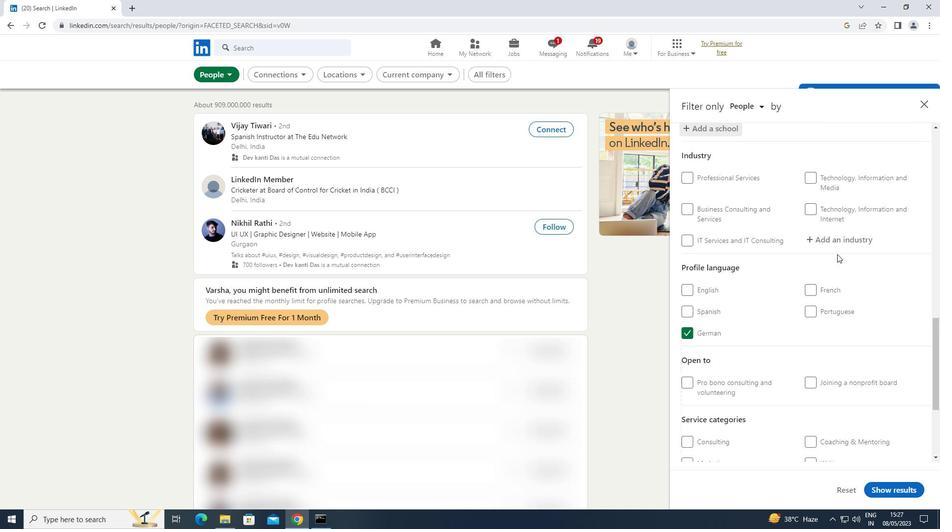 
Action: Mouse pressed left at (846, 241)
Screenshot: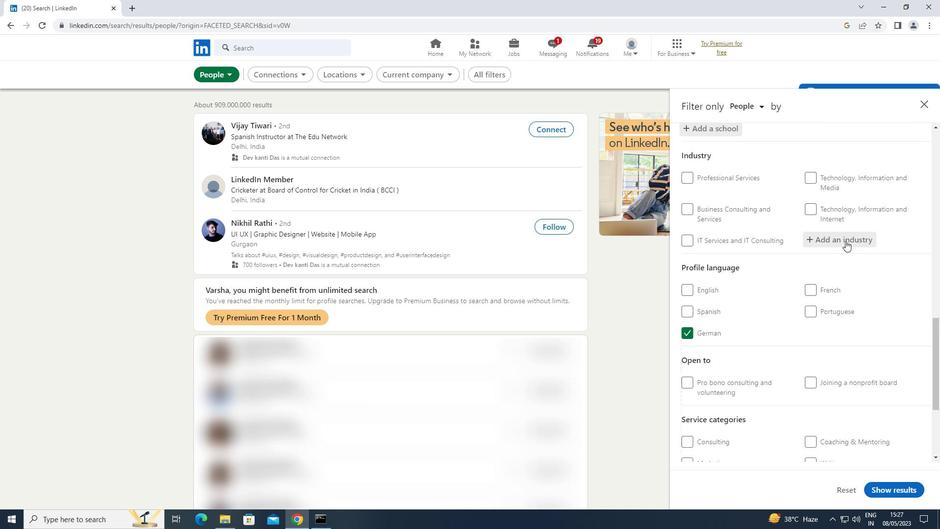 
Action: Key pressed <Key.shift>TECHNOLOGY
Screenshot: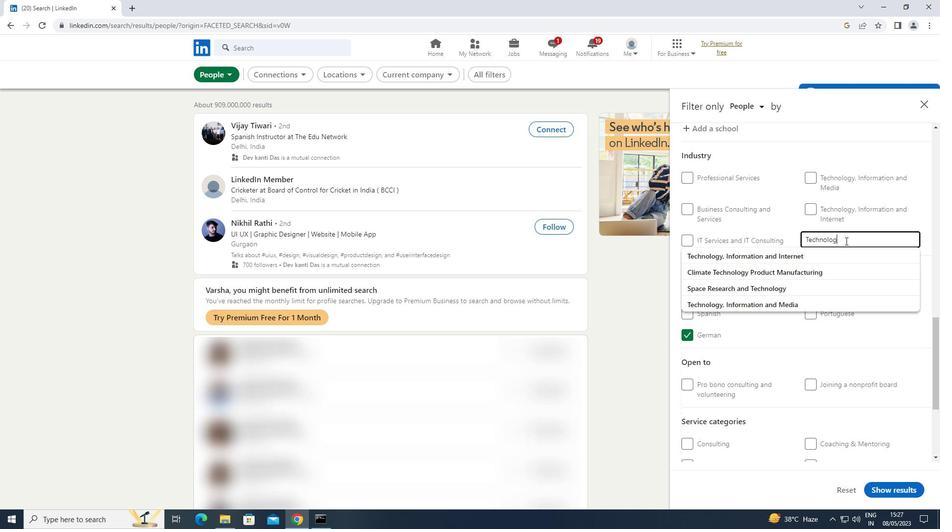 
Action: Mouse moved to (792, 298)
Screenshot: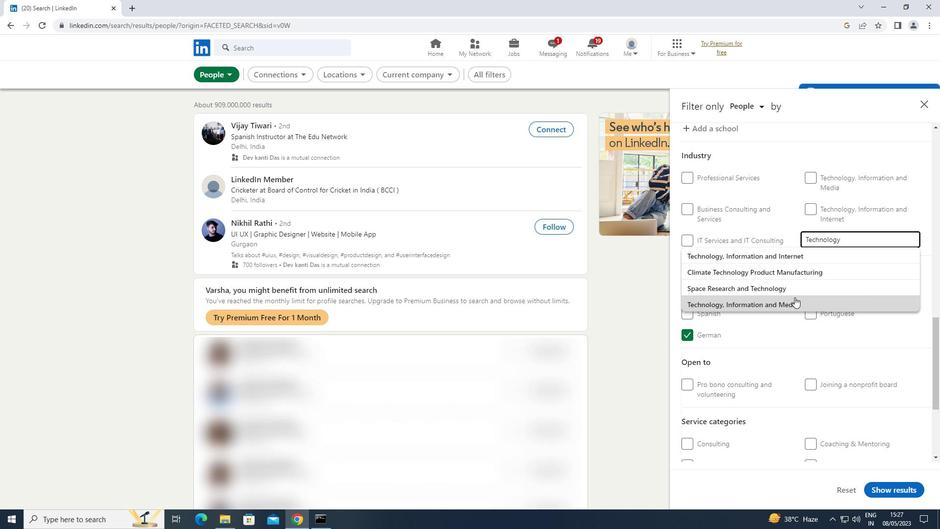 
Action: Mouse pressed left at (792, 298)
Screenshot: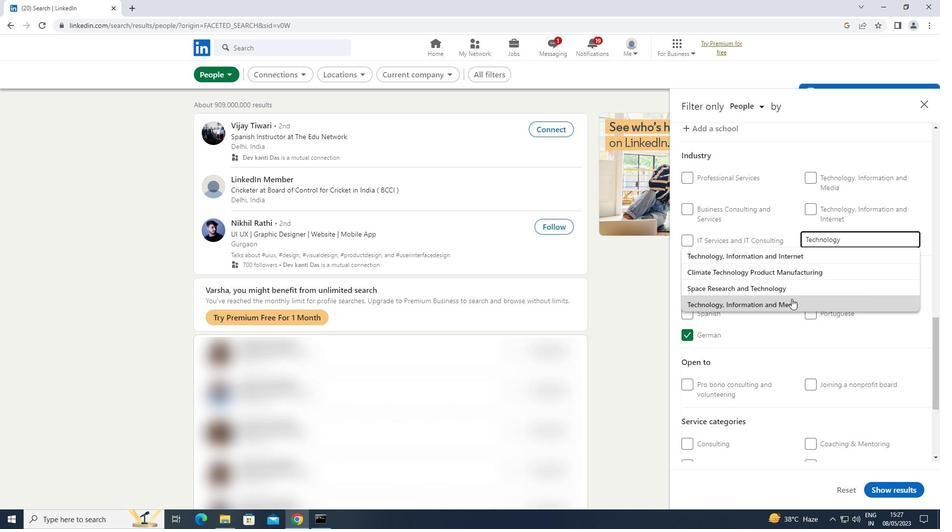
Action: Mouse moved to (792, 297)
Screenshot: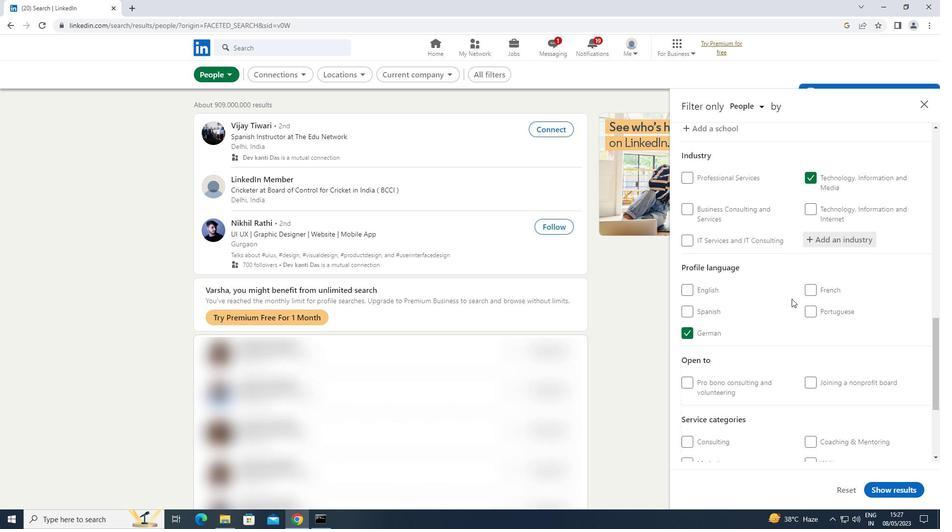 
Action: Mouse scrolled (792, 297) with delta (0, 0)
Screenshot: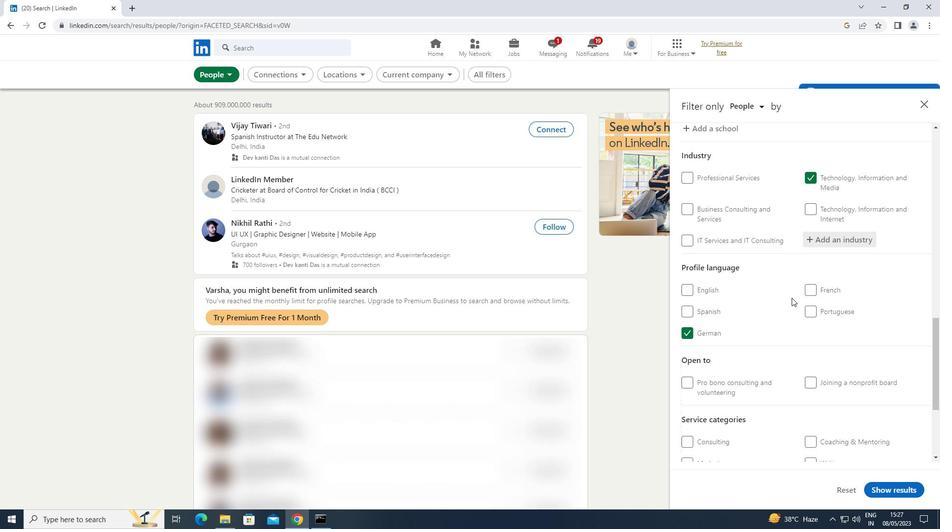 
Action: Mouse scrolled (792, 297) with delta (0, 0)
Screenshot: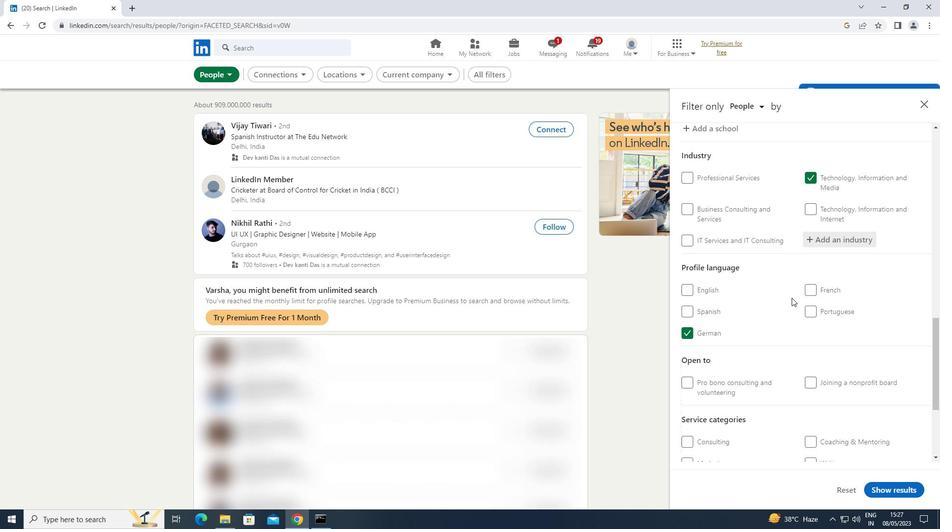 
Action: Mouse scrolled (792, 297) with delta (0, 0)
Screenshot: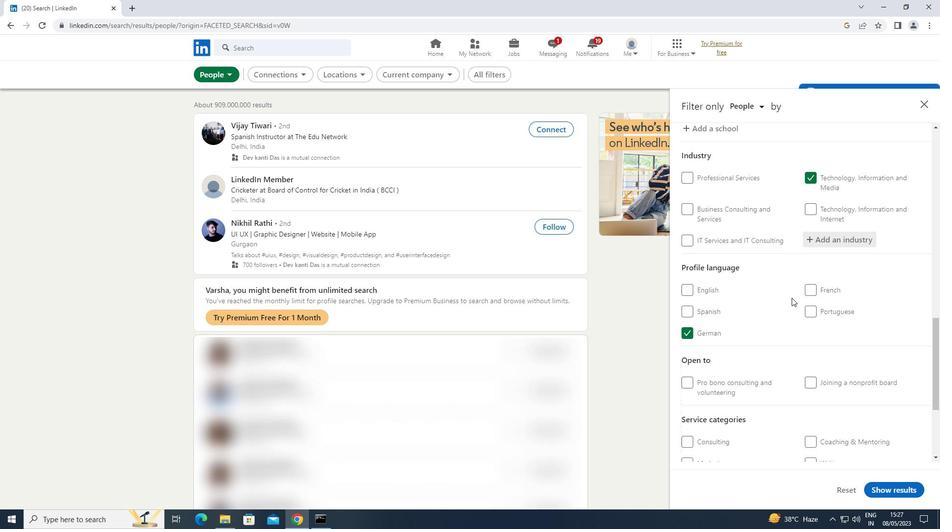 
Action: Mouse moved to (793, 297)
Screenshot: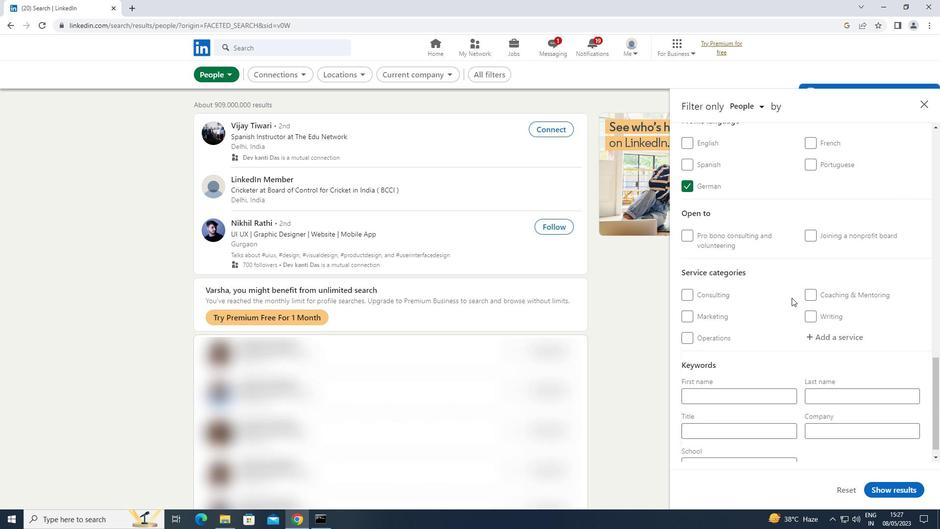 
Action: Mouse scrolled (793, 296) with delta (0, 0)
Screenshot: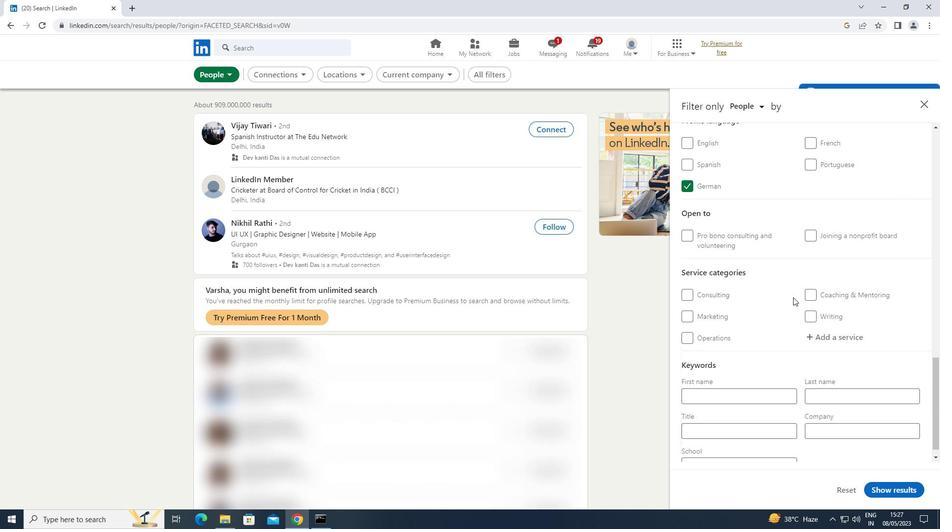 
Action: Mouse scrolled (793, 296) with delta (0, 0)
Screenshot: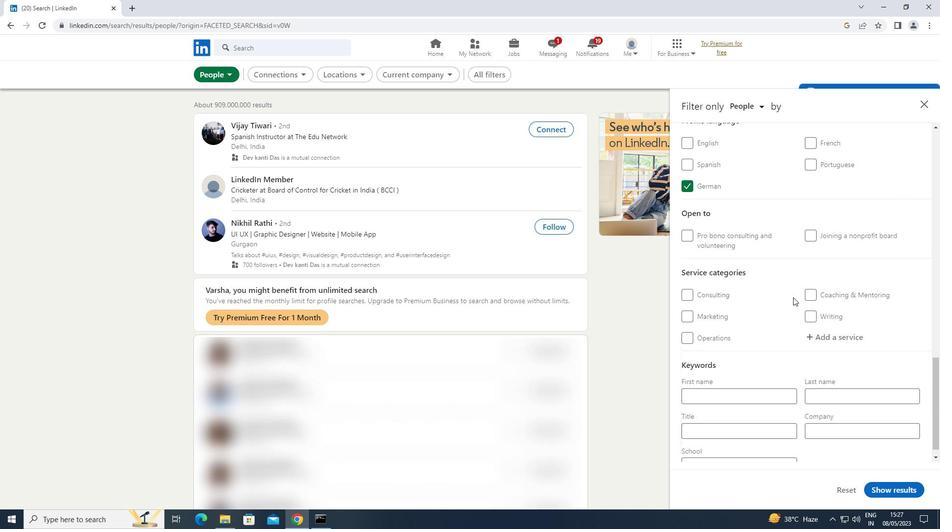 
Action: Mouse scrolled (793, 296) with delta (0, 0)
Screenshot: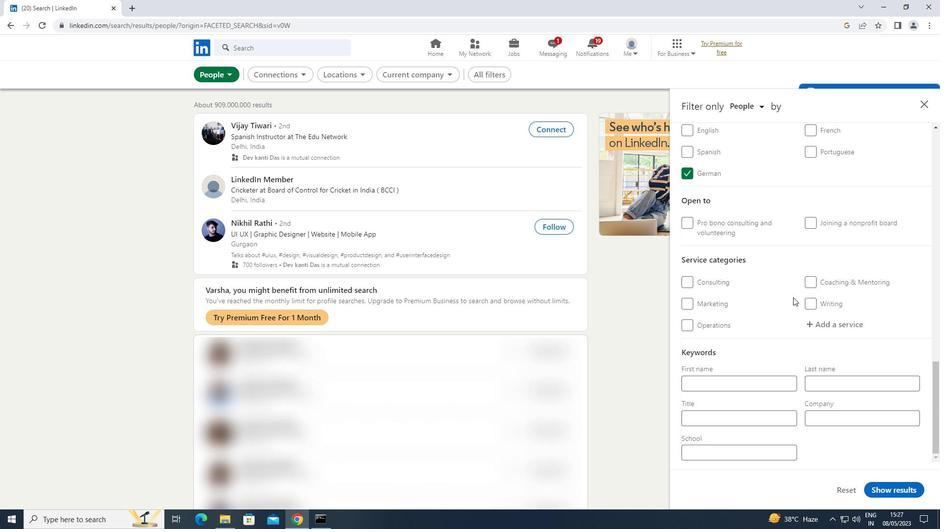 
Action: Mouse moved to (829, 322)
Screenshot: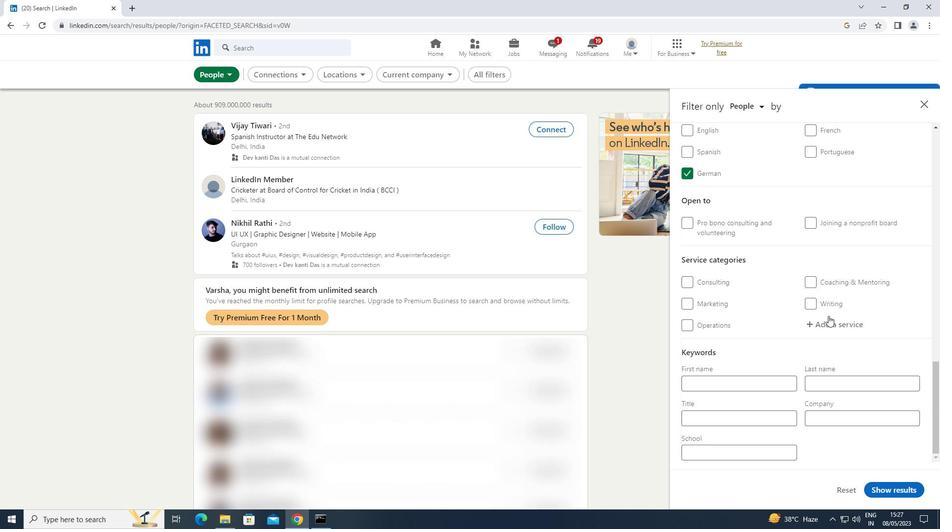 
Action: Mouse pressed left at (829, 322)
Screenshot: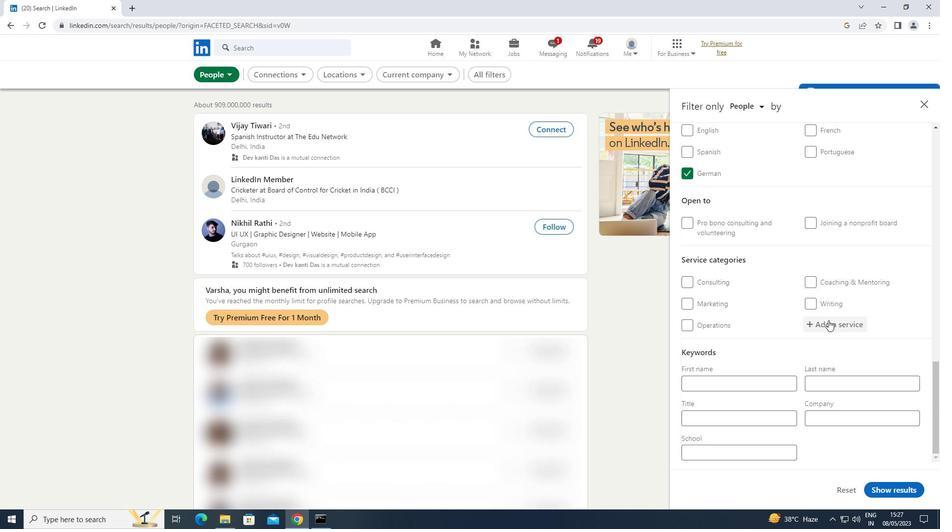 
Action: Key pressed <Key.shift>HOME<Key.space>
Screenshot: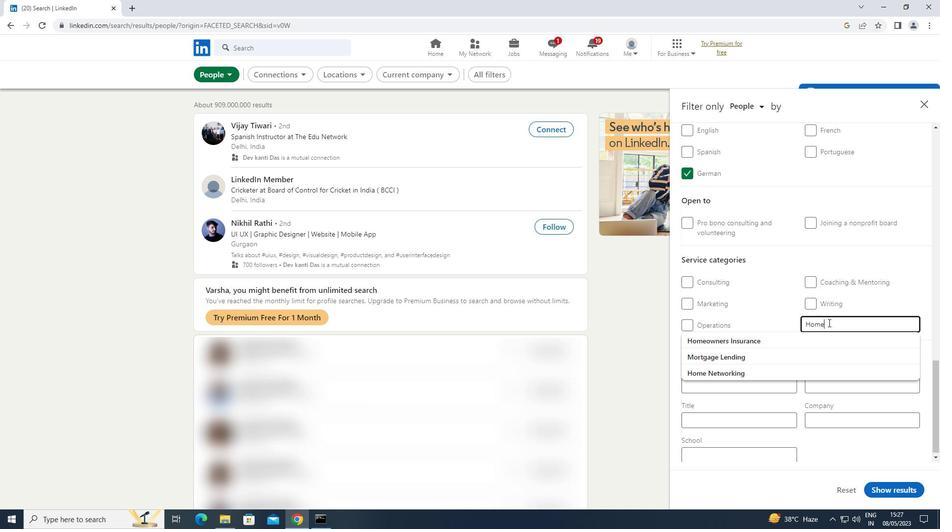 
Action: Mouse moved to (771, 359)
Screenshot: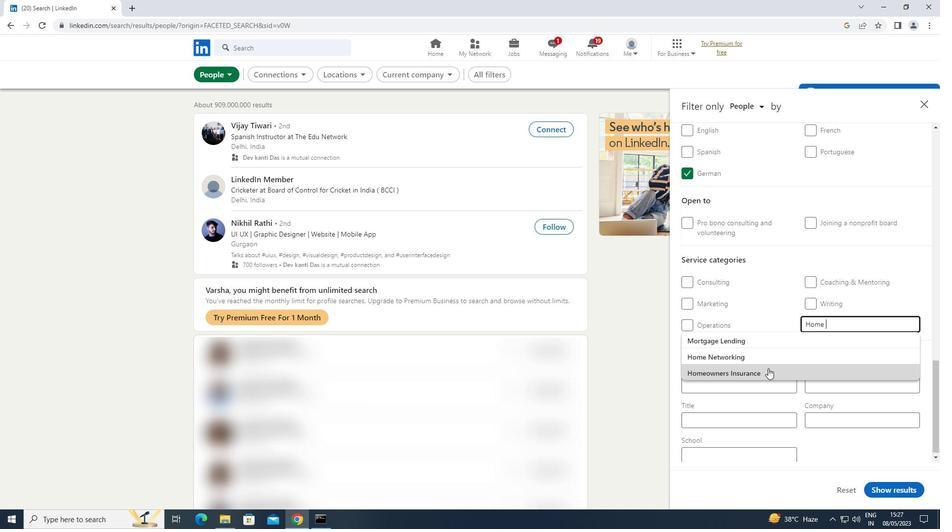 
Action: Mouse pressed left at (771, 359)
Screenshot: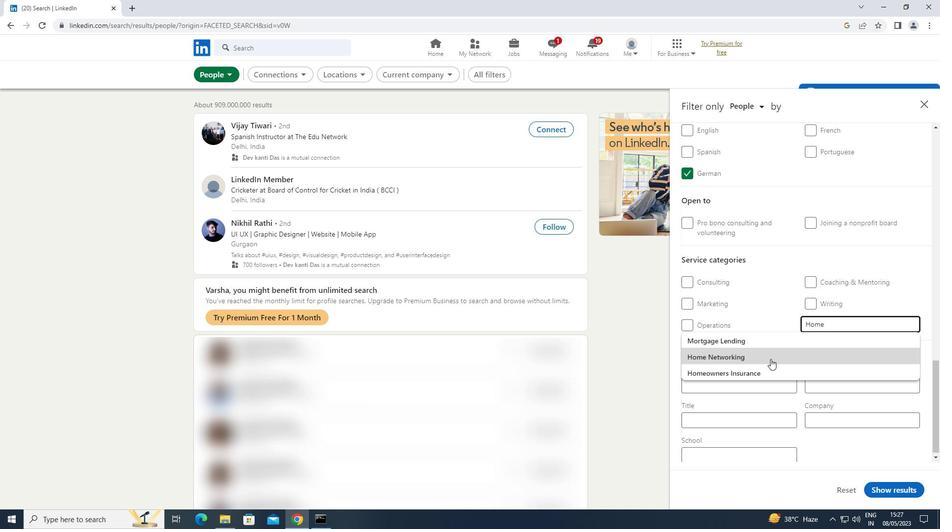 
Action: Mouse scrolled (771, 358) with delta (0, 0)
Screenshot: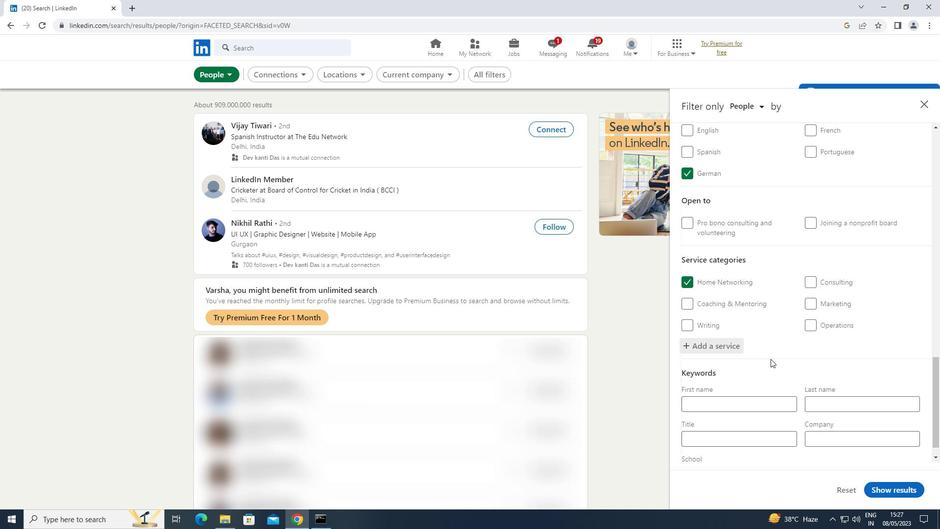 
Action: Mouse scrolled (771, 358) with delta (0, 0)
Screenshot: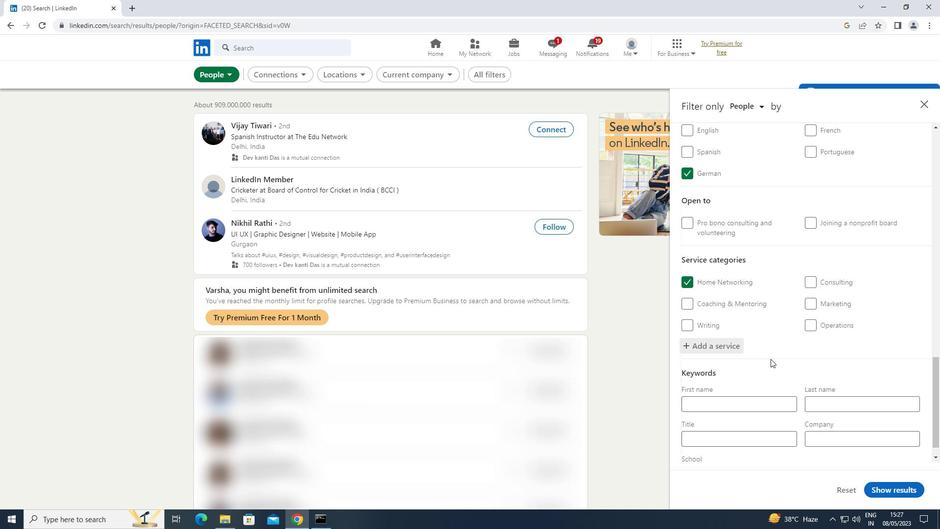 
Action: Mouse scrolled (771, 358) with delta (0, 0)
Screenshot: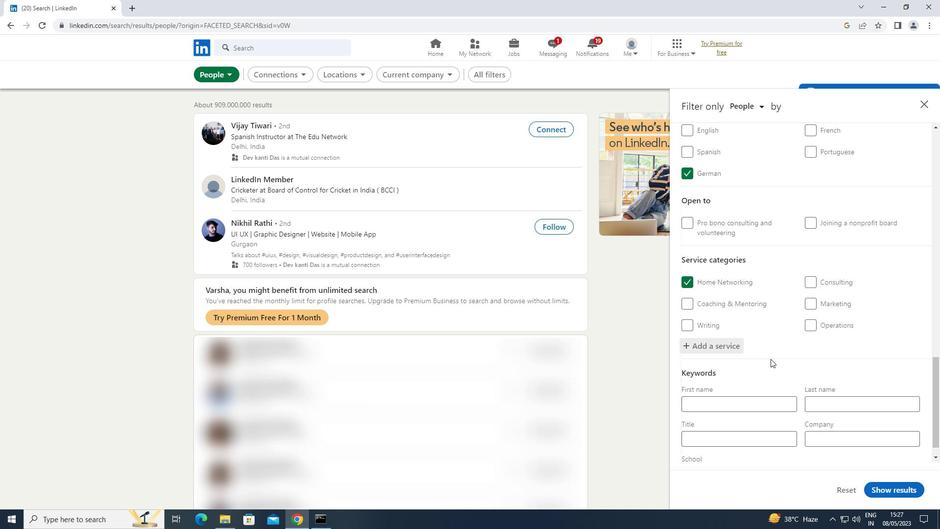 
Action: Mouse scrolled (771, 358) with delta (0, 0)
Screenshot: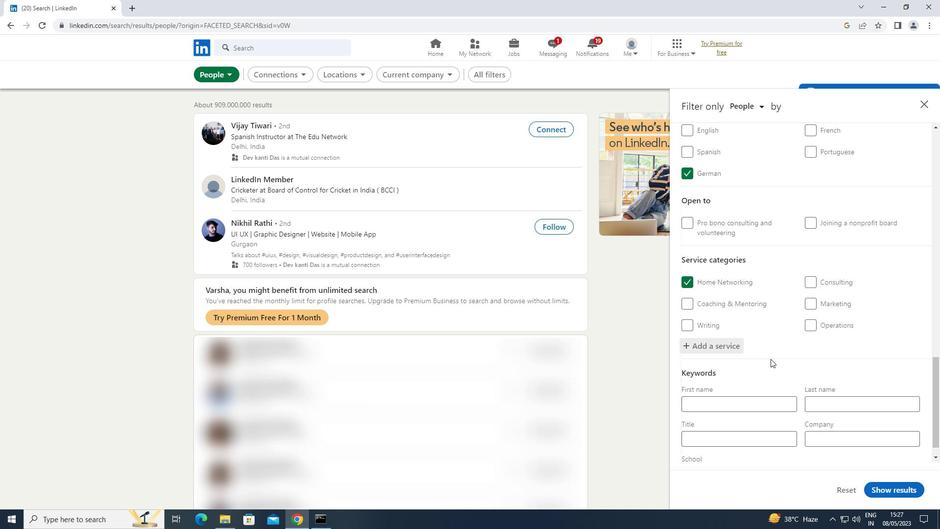 
Action: Mouse scrolled (771, 358) with delta (0, 0)
Screenshot: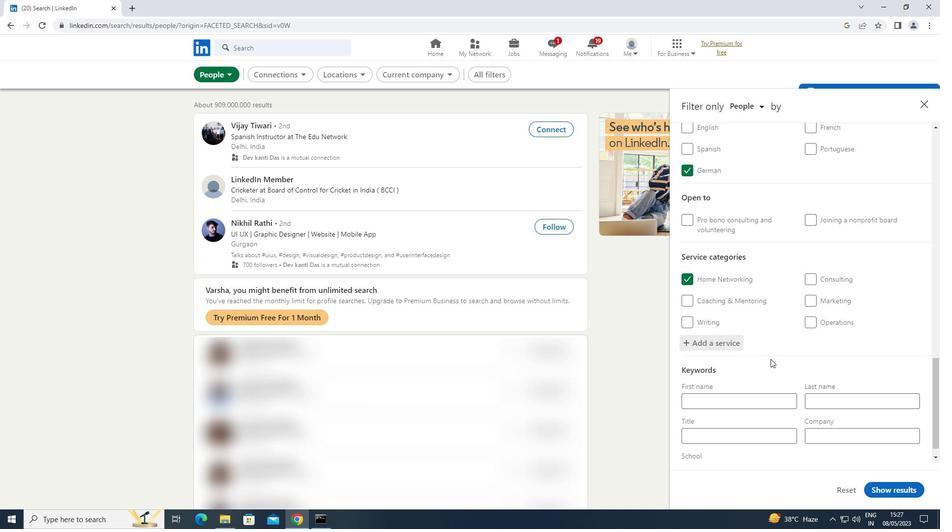
Action: Mouse scrolled (771, 358) with delta (0, 0)
Screenshot: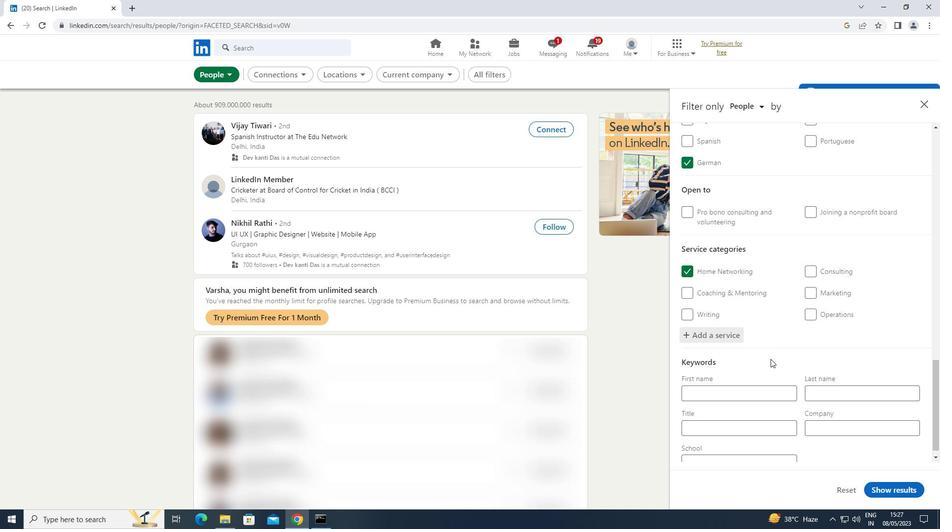 
Action: Mouse moved to (734, 422)
Screenshot: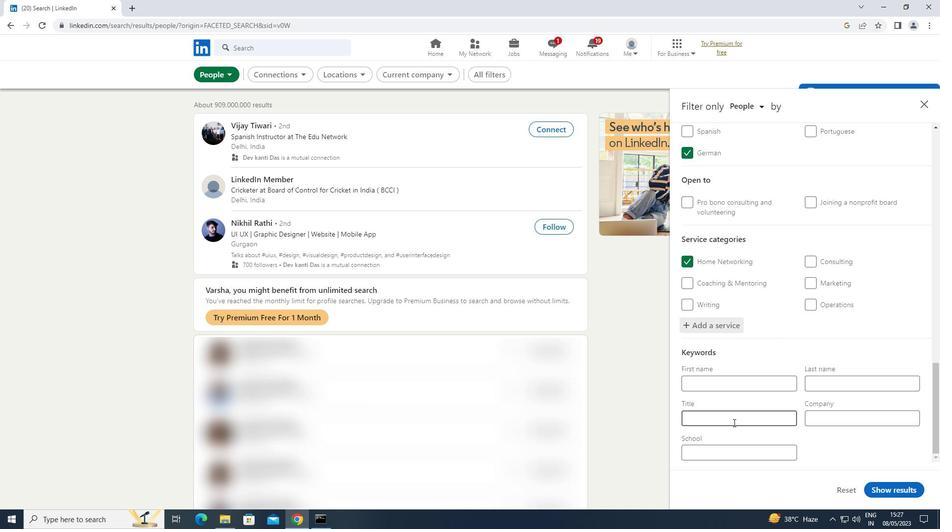 
Action: Mouse pressed left at (734, 422)
Screenshot: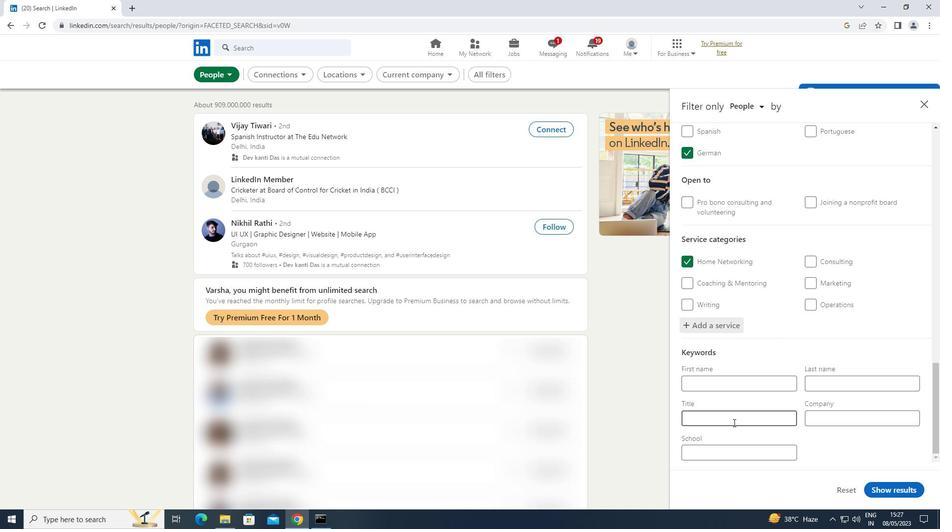 
Action: Mouse moved to (736, 420)
Screenshot: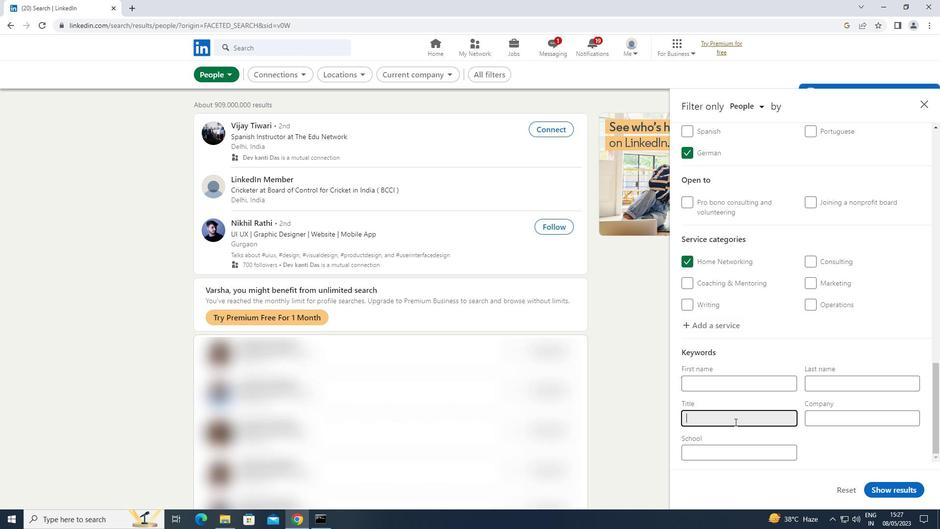 
Action: Key pressed <Key.shift>COUPLES<Key.space><Key.shift>COUNSELOR
Screenshot: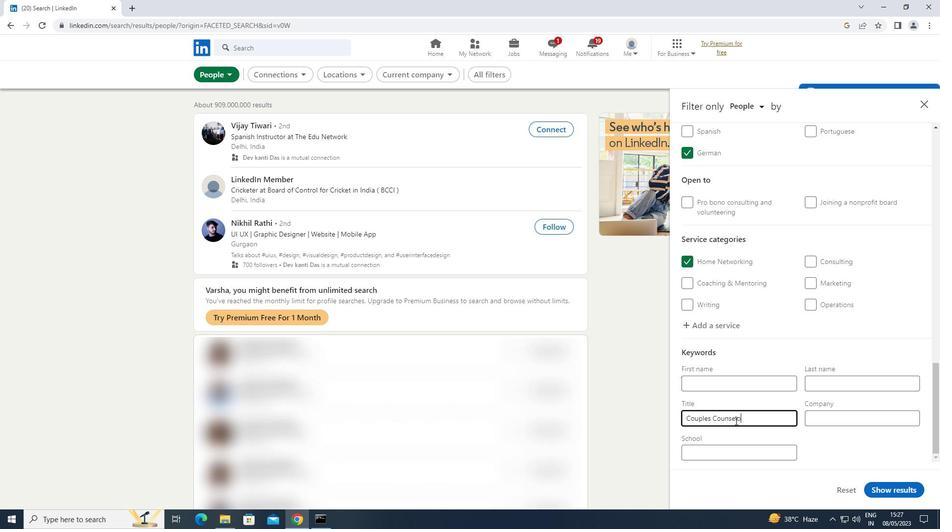 
Action: Mouse moved to (898, 487)
Screenshot: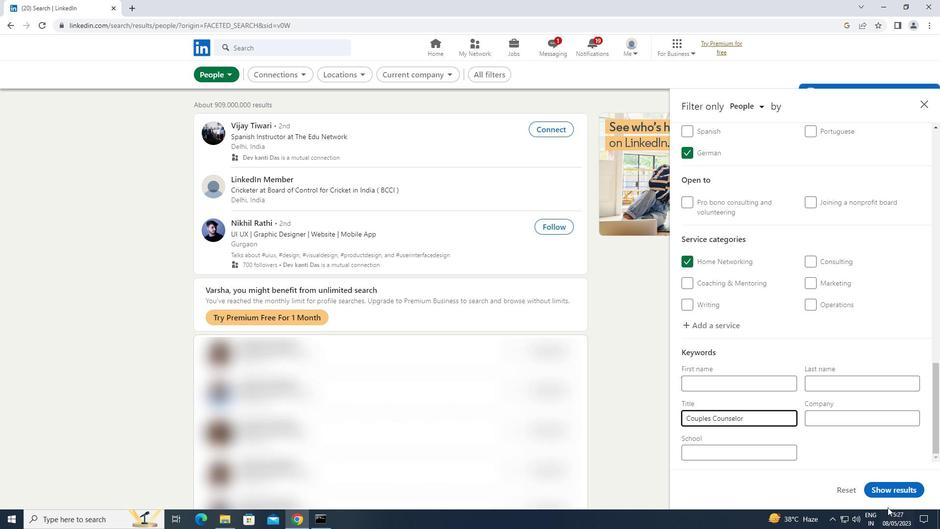 
Action: Mouse pressed left at (898, 487)
Screenshot: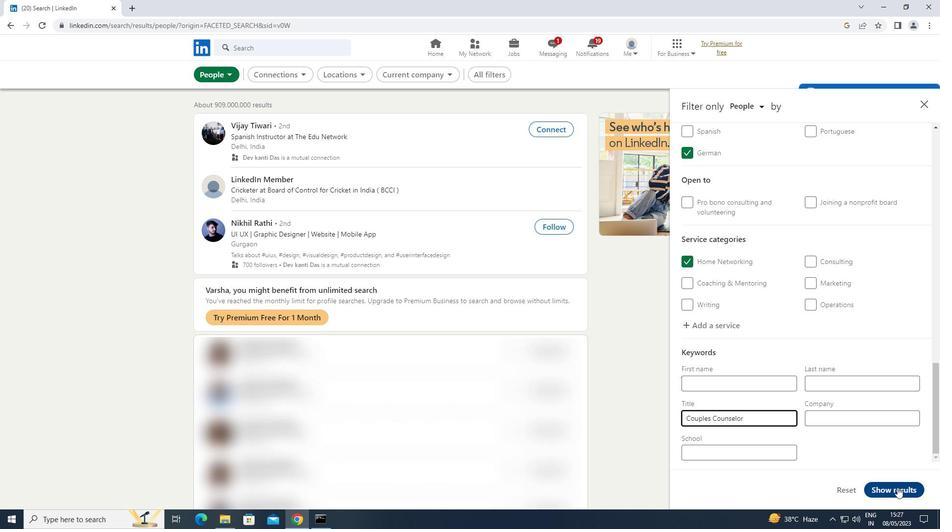 
Action: Mouse moved to (899, 485)
Screenshot: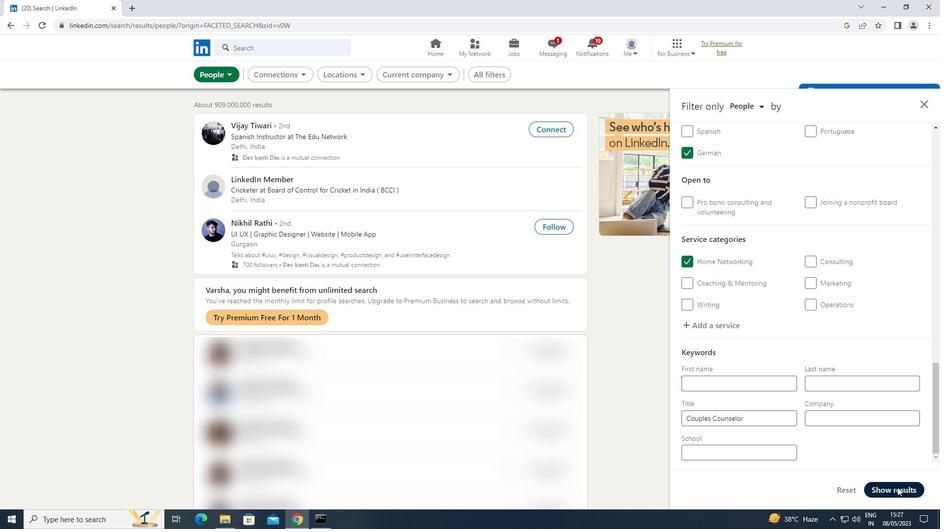 
